 Task: Open a blank sheet, save the file as Democracy.doc Add Heading 'Democracy:'Democracy: Add the following points with numberingAdd the following points with numbering 1.	Free and fair elections_x000D_
2.	Citizen participation_x000D_
3.	Protection of individual rights and freedoms_x000D_
4.	Rule of law_x000D_
Select the entire thext and change line spacing to  2.5 Select the entire text and apply  Outside Borders ,change the font size of heading and points to 24
Action: Mouse moved to (30, 77)
Screenshot: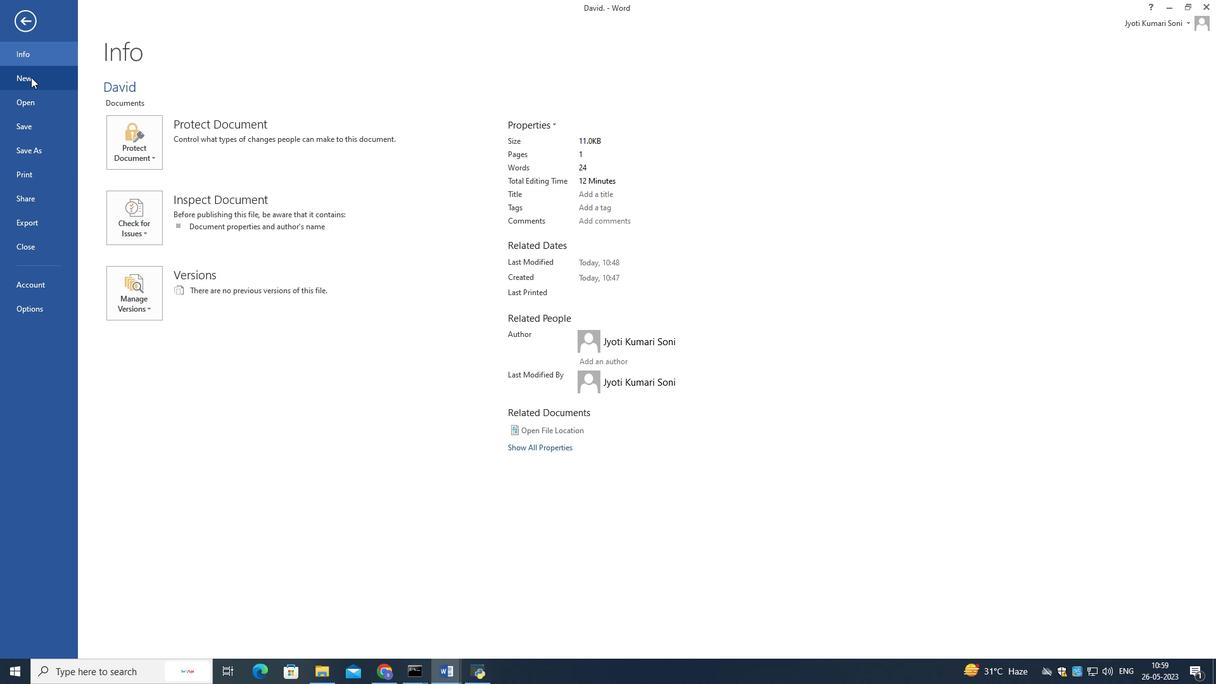 
Action: Mouse pressed left at (30, 77)
Screenshot: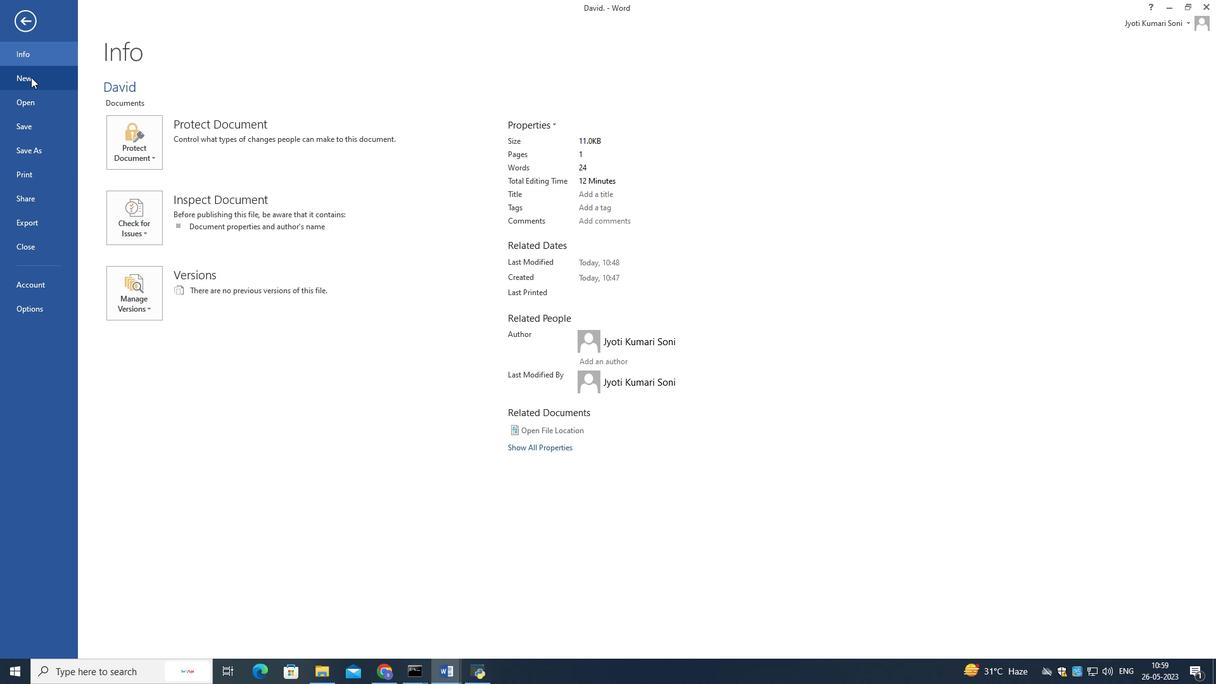 
Action: Mouse moved to (181, 192)
Screenshot: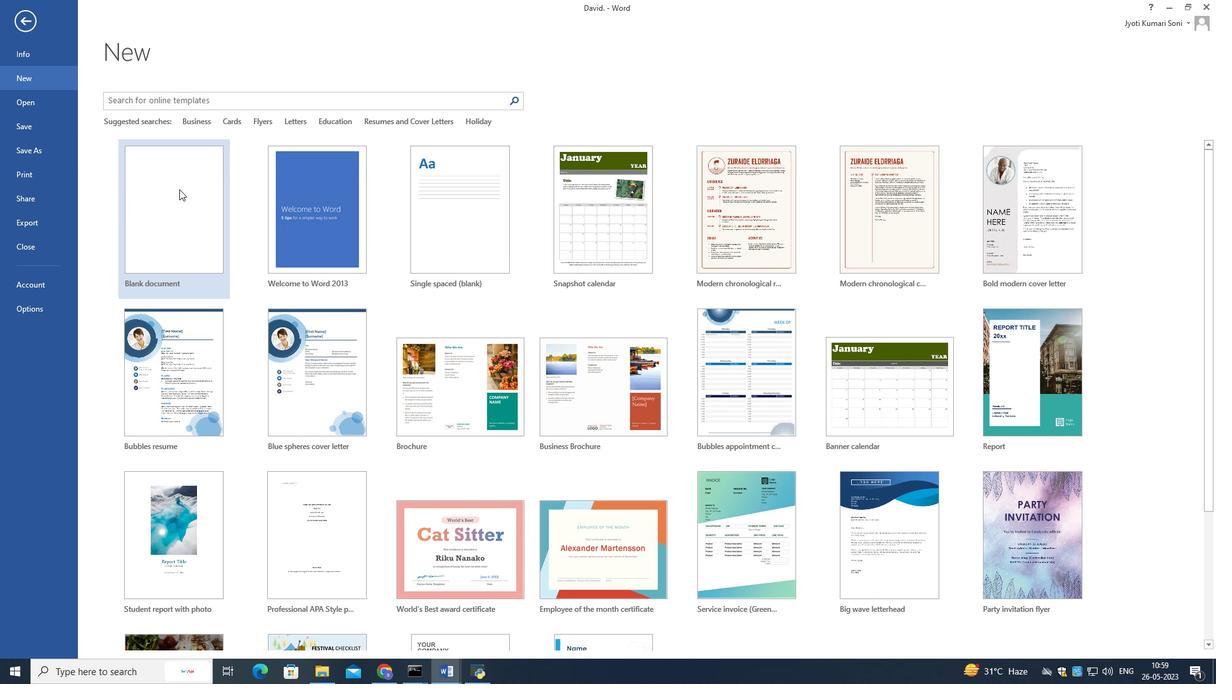 
Action: Mouse pressed left at (181, 192)
Screenshot: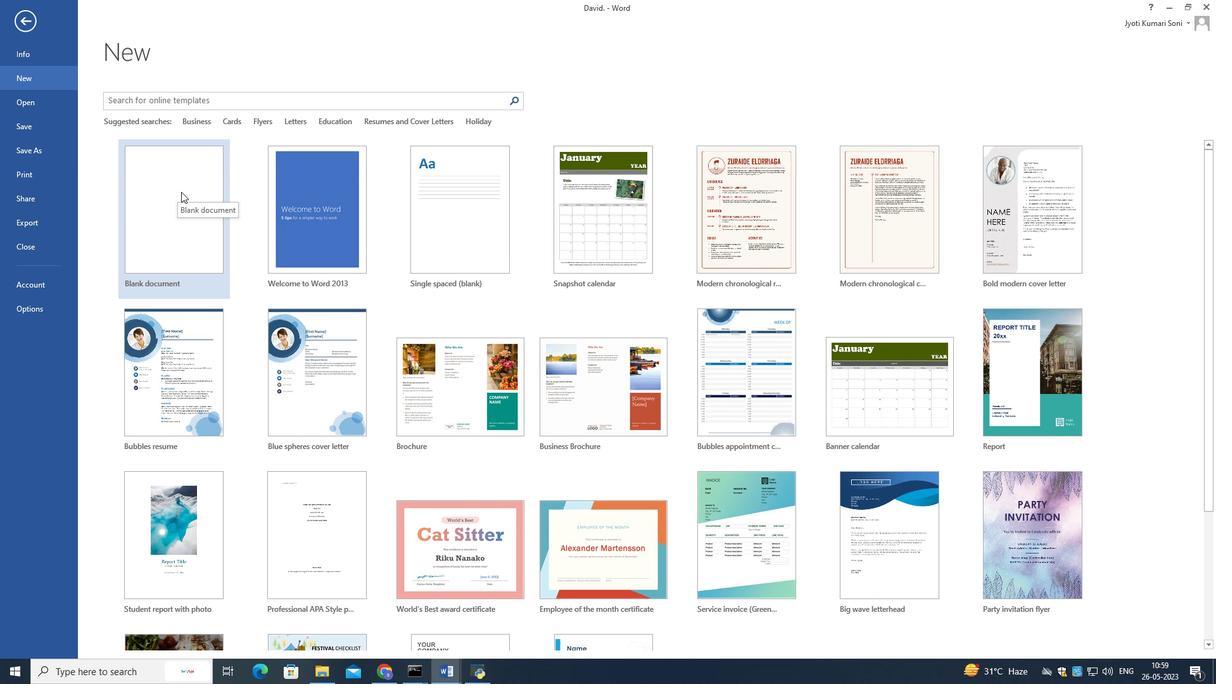 
Action: Mouse moved to (10, 19)
Screenshot: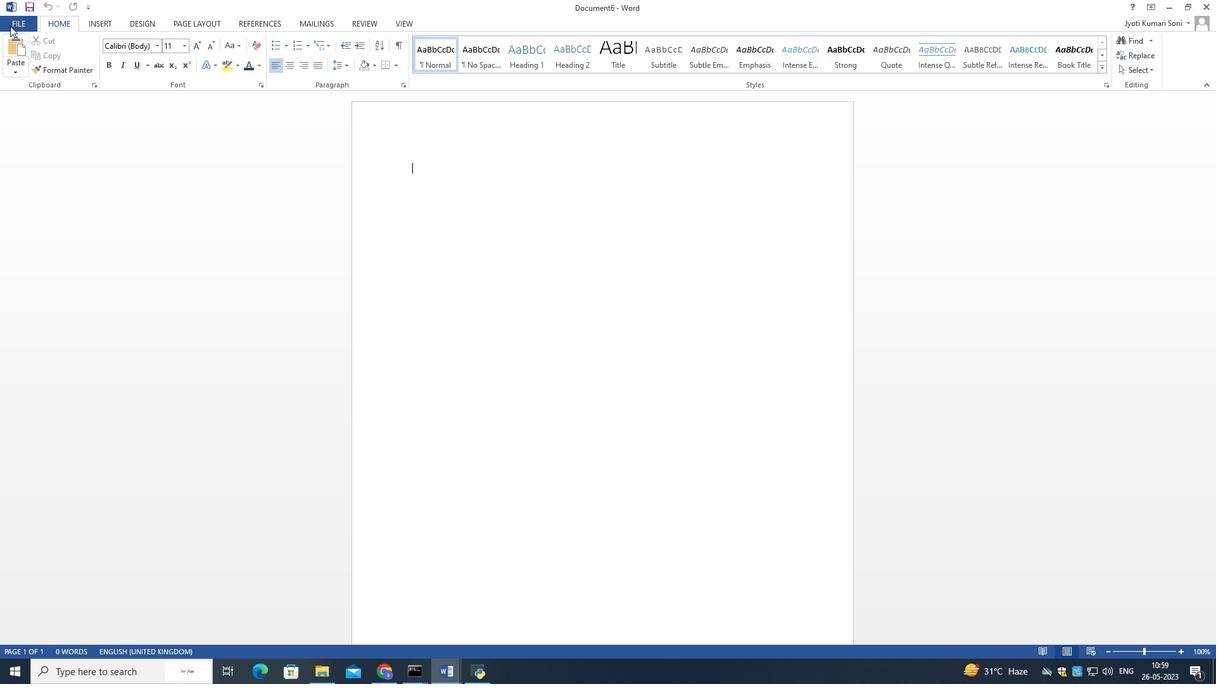
Action: Mouse pressed left at (10, 19)
Screenshot: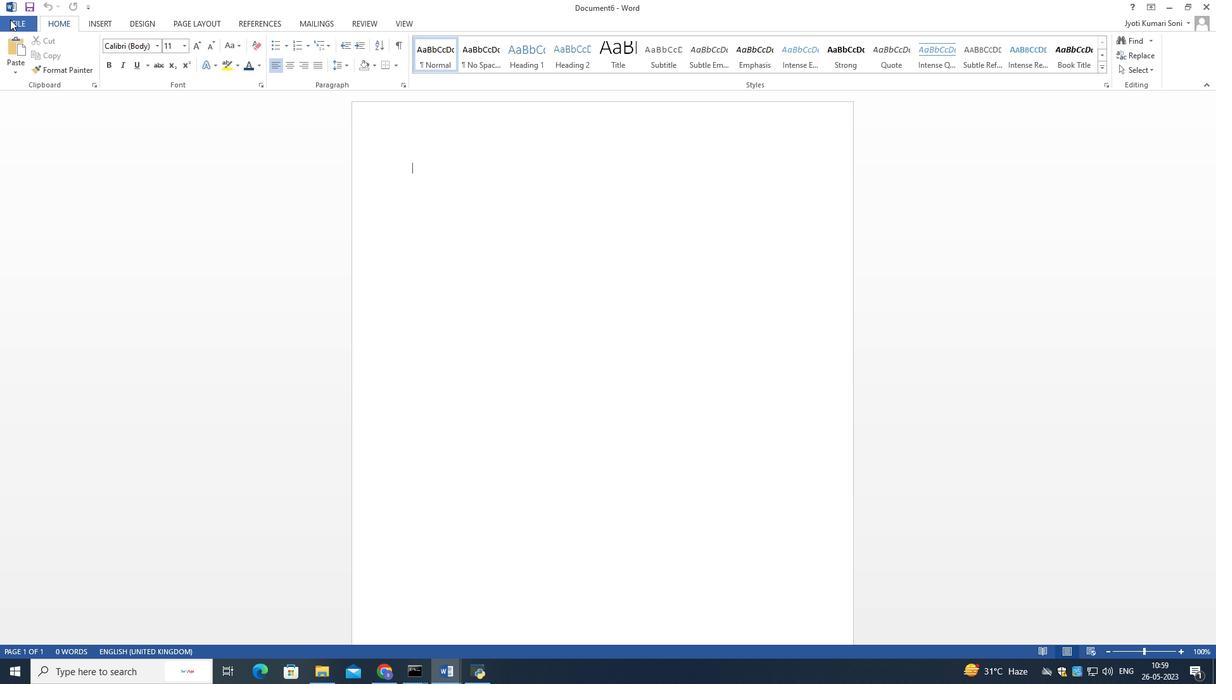 
Action: Mouse moved to (26, 151)
Screenshot: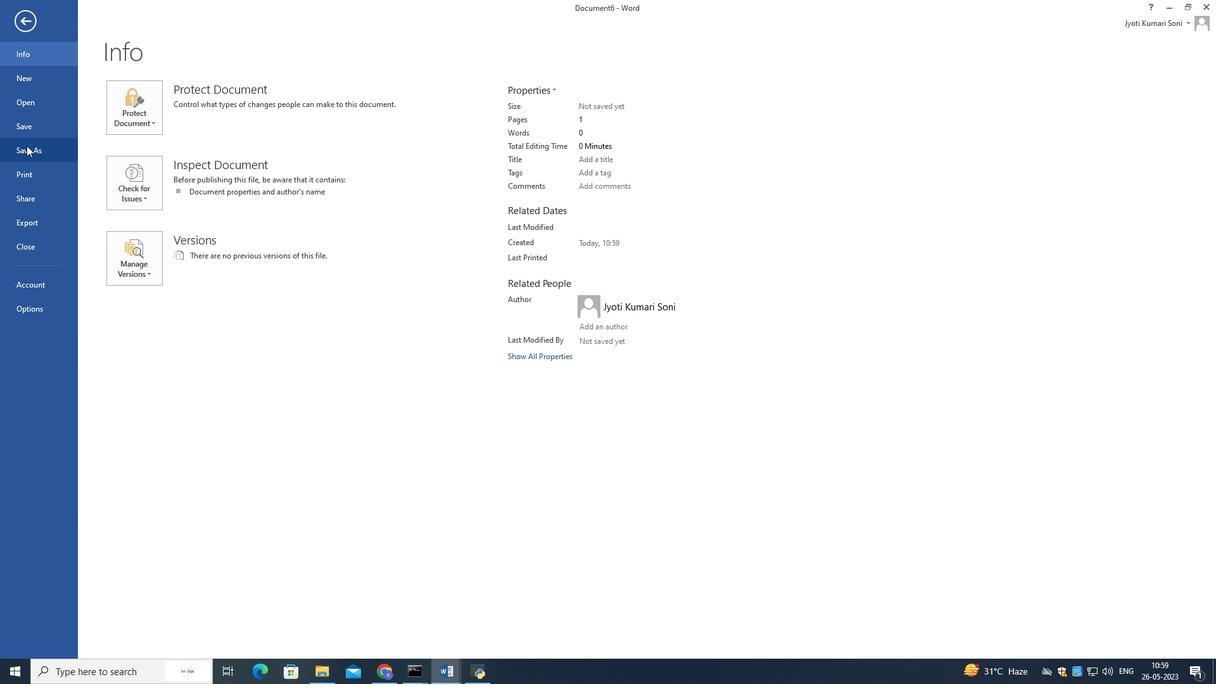
Action: Mouse pressed left at (26, 151)
Screenshot: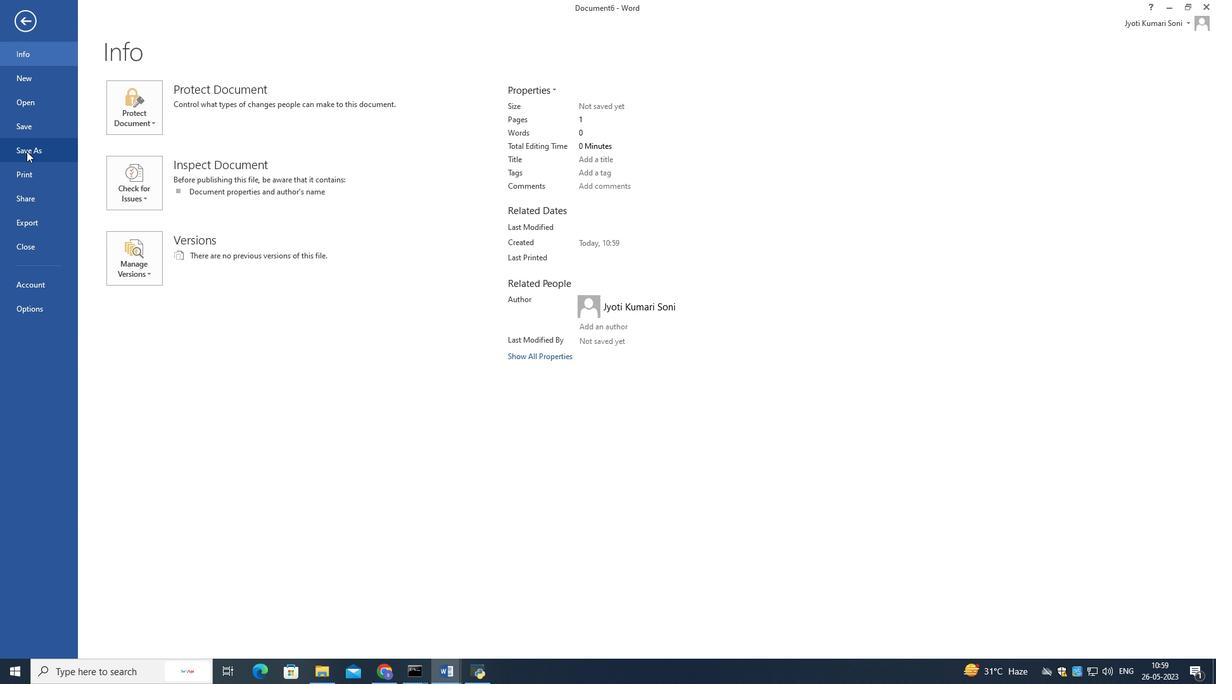 
Action: Mouse moved to (328, 133)
Screenshot: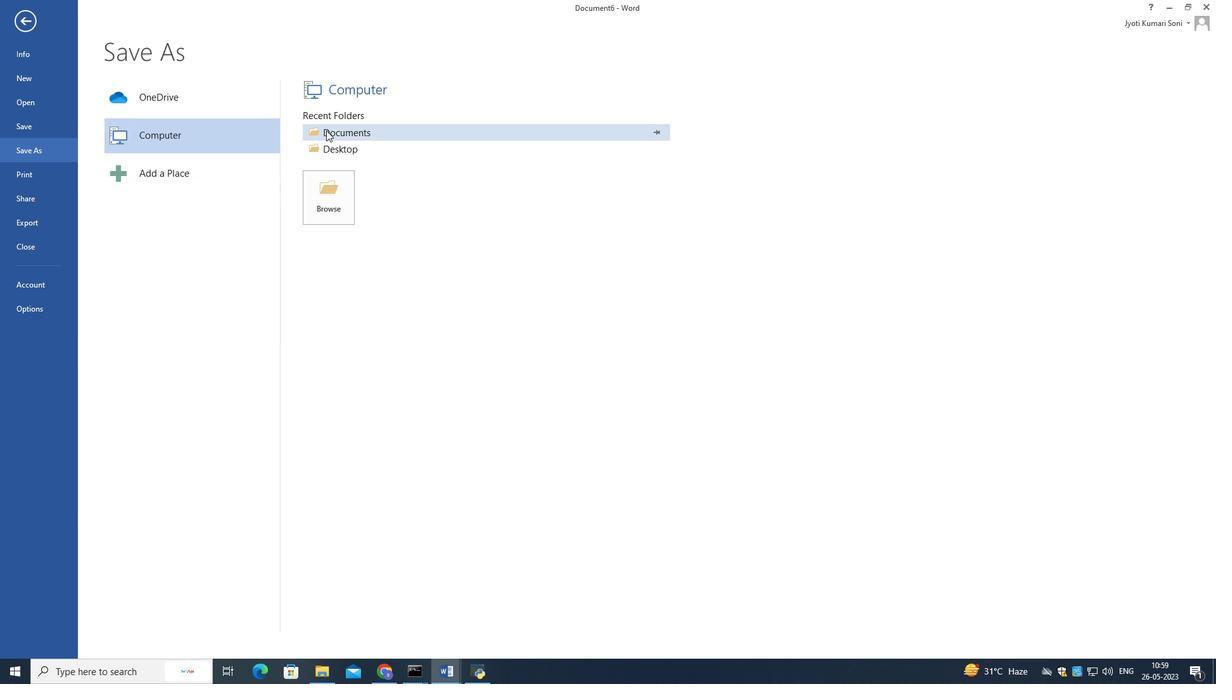 
Action: Mouse pressed left at (328, 133)
Screenshot: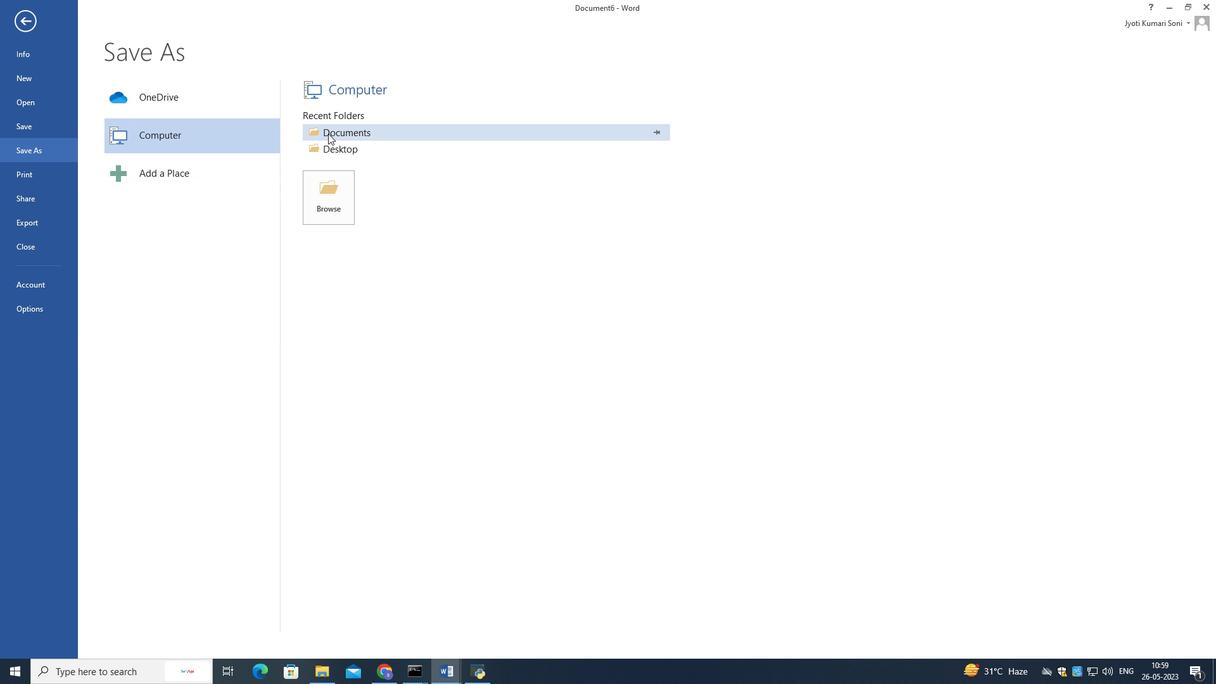 
Action: Mouse moved to (283, 250)
Screenshot: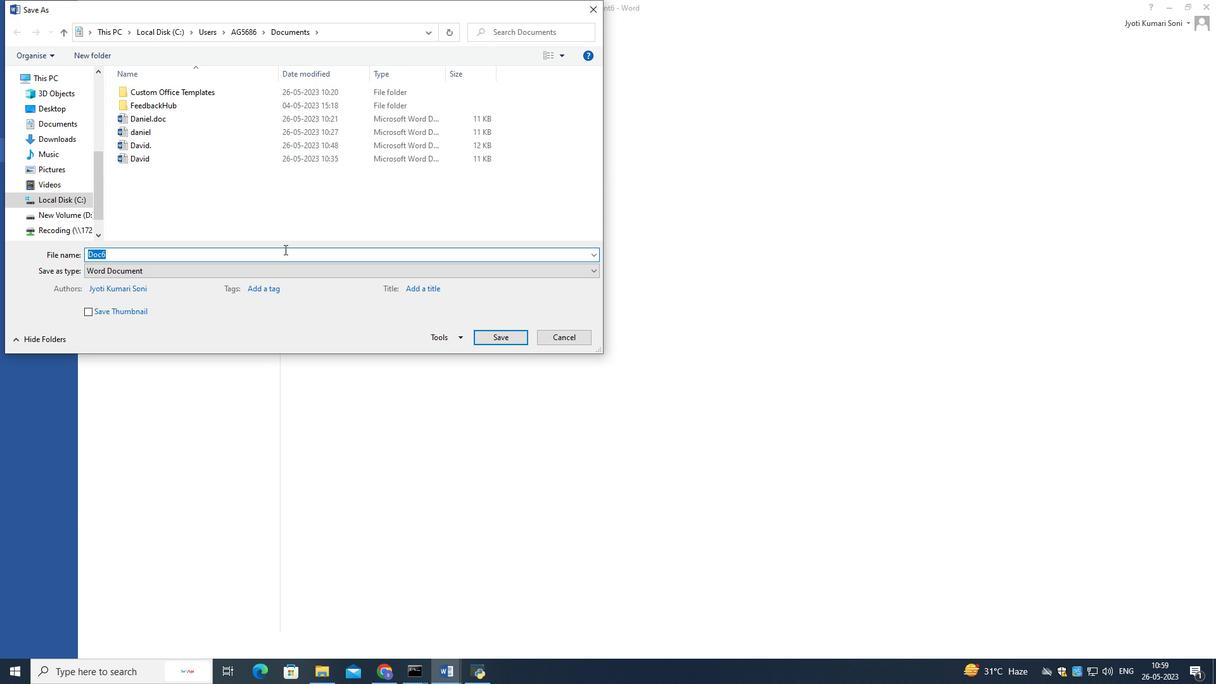 
Action: Key pressed <Key.shift>Den<Key.backspace>mocracy.doc<Key.enter>
Screenshot: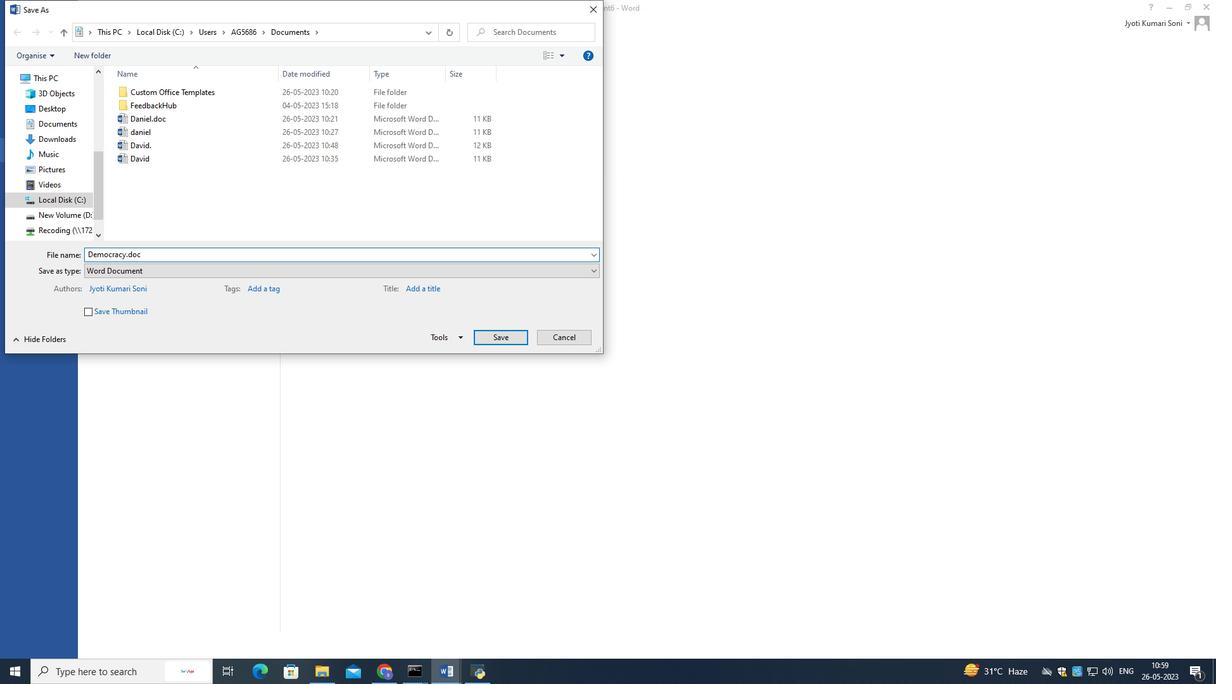 
Action: Mouse moved to (426, 165)
Screenshot: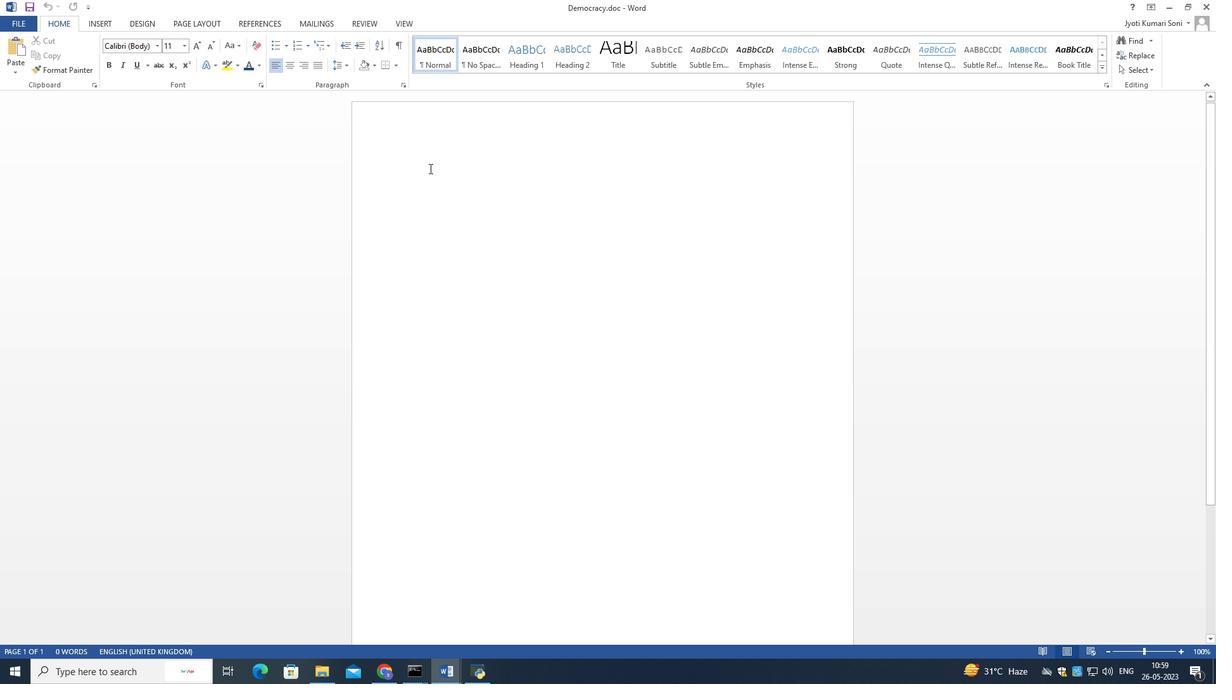 
Action: Mouse pressed left at (426, 165)
Screenshot: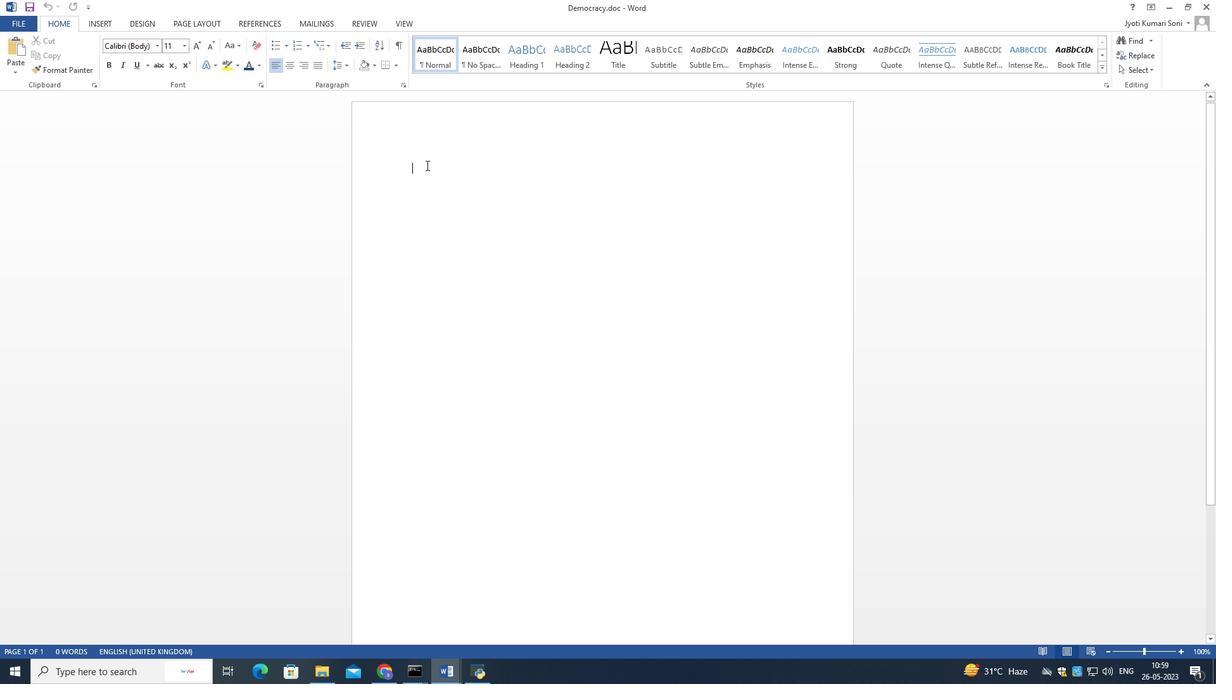 
Action: Mouse moved to (448, 142)
Screenshot: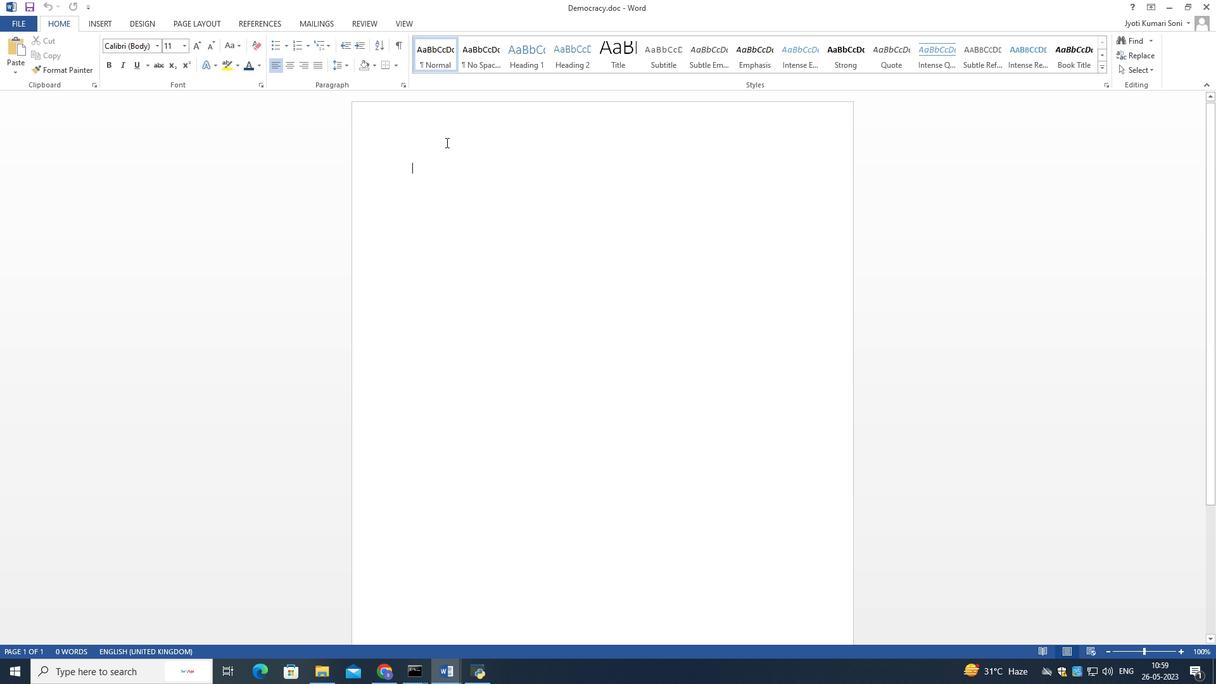 
Action: Mouse pressed left at (448, 142)
Screenshot: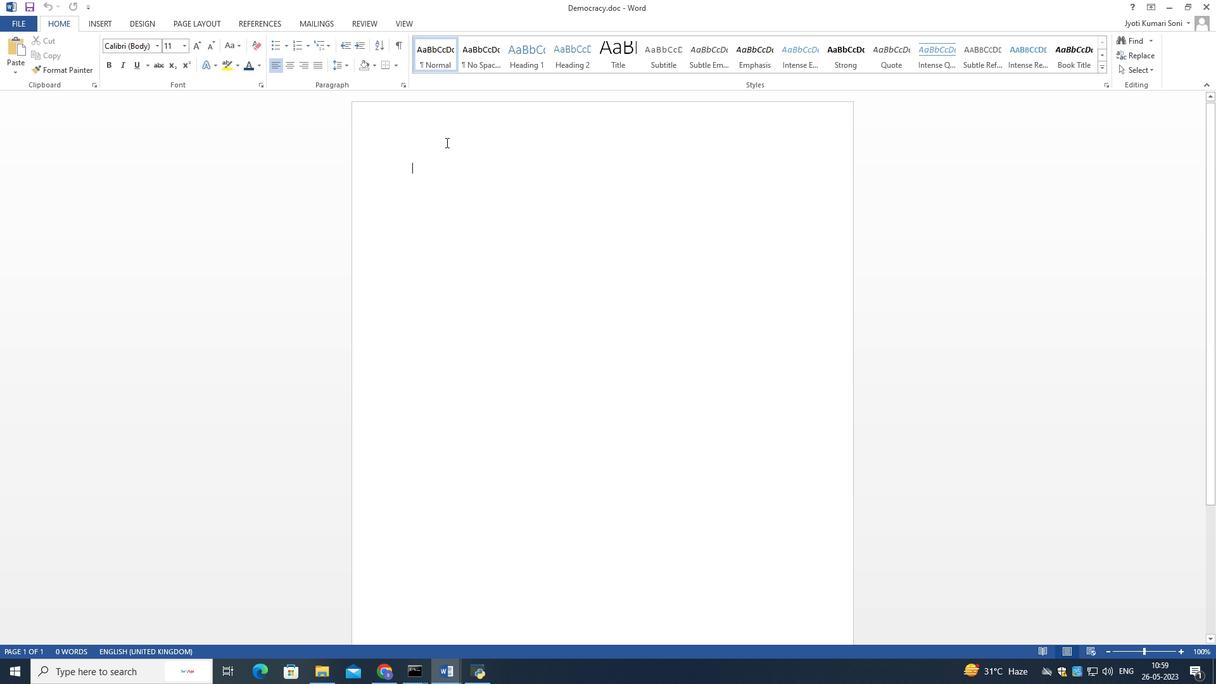 
Action: Mouse moved to (451, 152)
Screenshot: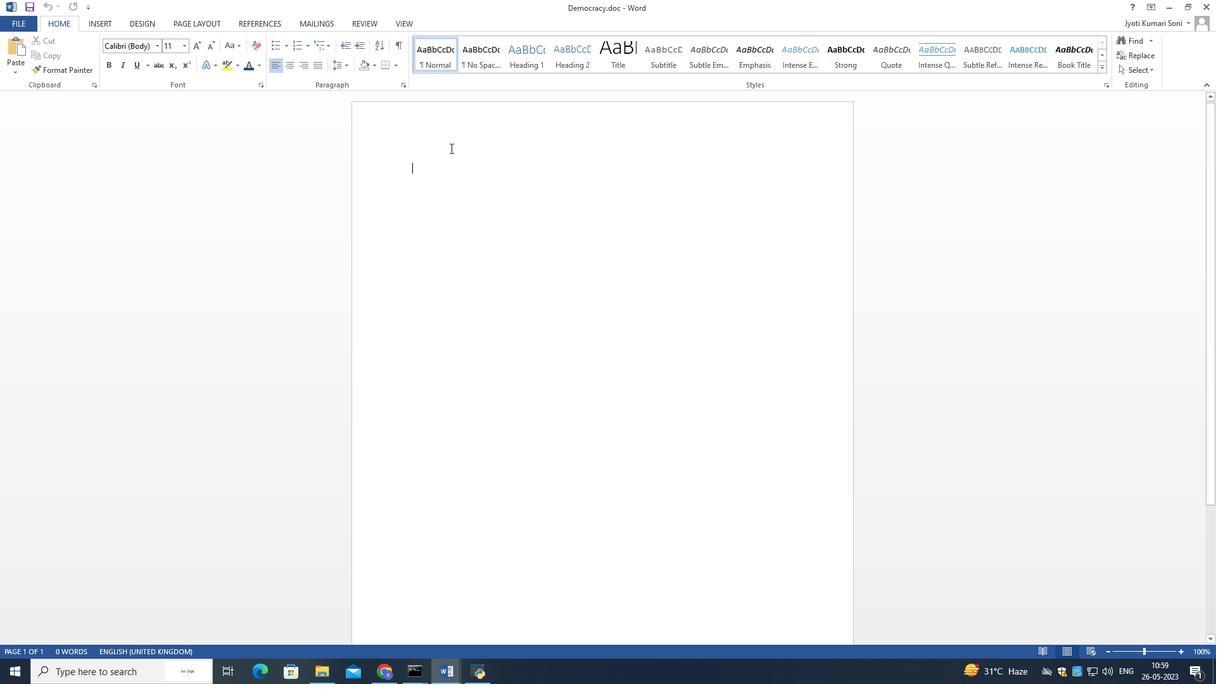 
Action: Key pressed <Key.shift>Democracy<Key.shift_r>:<Key.space><Key.left><Key.left><Key.left><Key.left><Key.left><Key.left><Key.left><Key.left><Key.left><Key.left><Key.left><Key.left><Key.left><Key.left><Key.left>'<Key.right><Key.right><Key.right><Key.right><Key.right><Key.right><Key.right><Key.right><Key.right><Key.right><Key.right><Key.right><Key.space><Key.shift>Democracy<Key.shift_r><Key.shift_r>:'
Screenshot: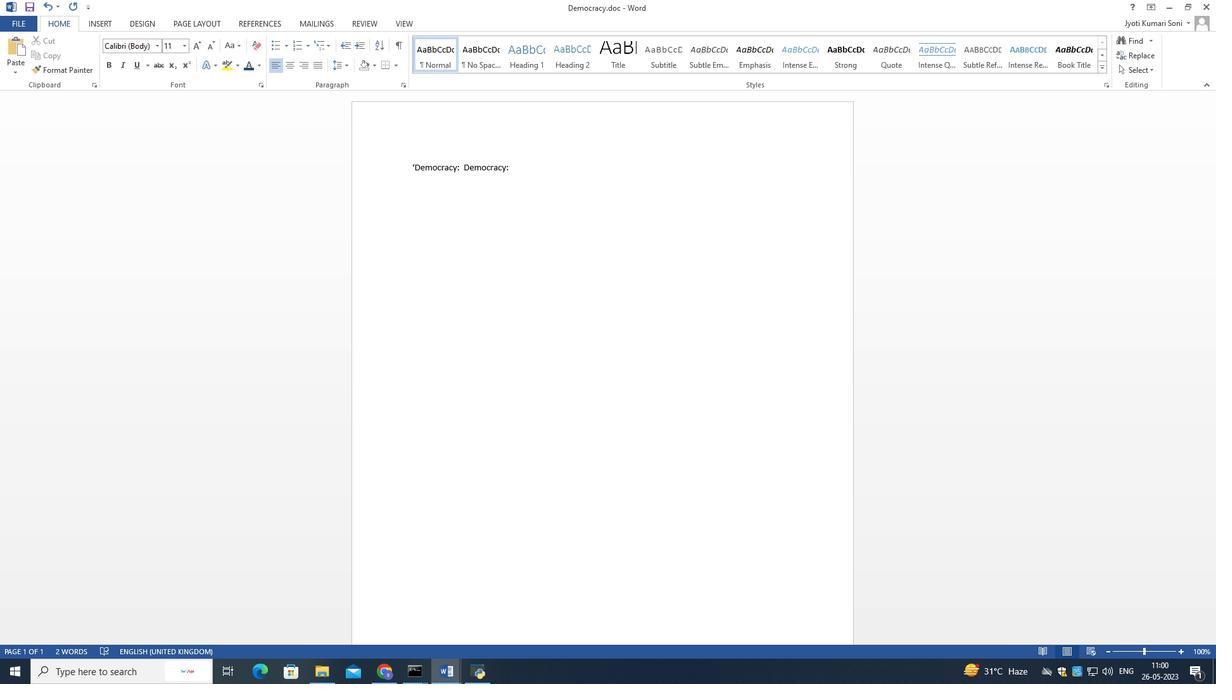 
Action: Mouse moved to (522, 170)
Screenshot: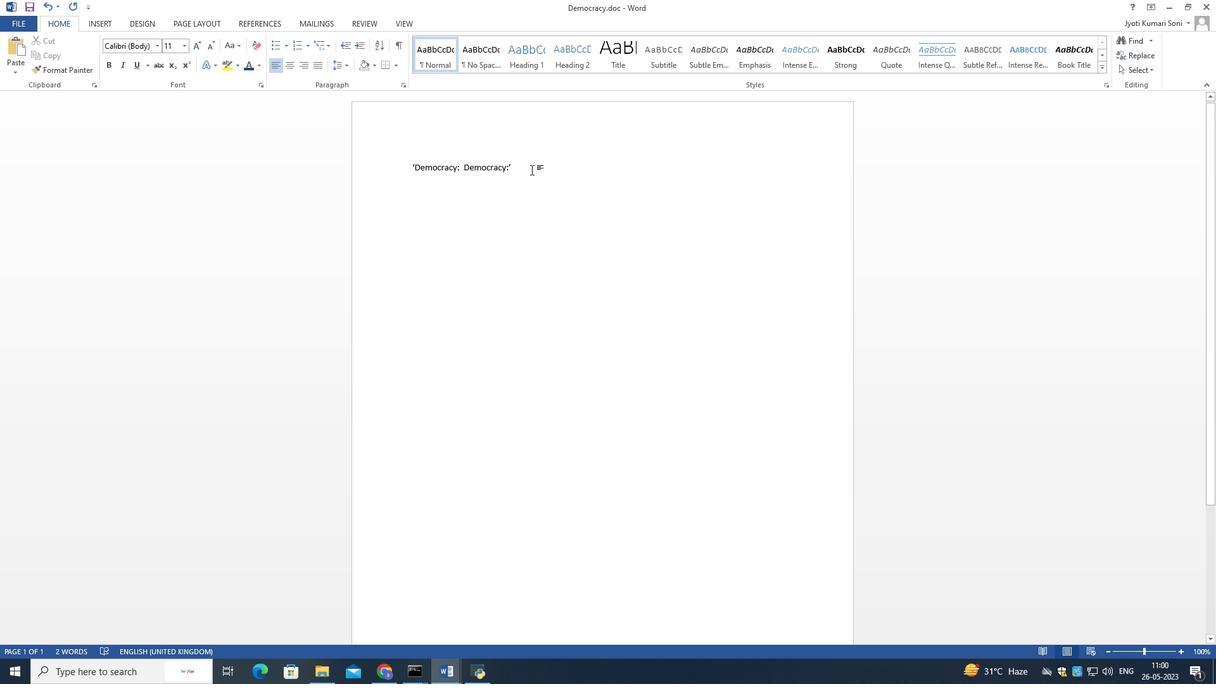 
Action: Mouse pressed left at (522, 170)
Screenshot: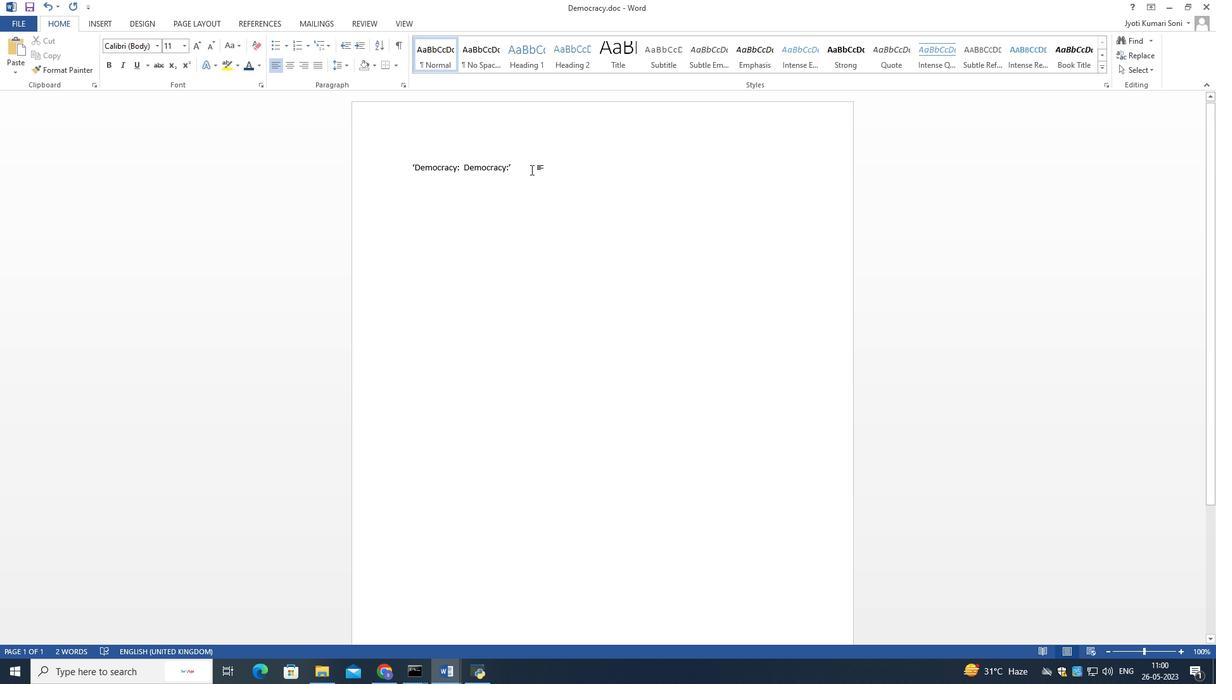 
Action: Mouse moved to (288, 67)
Screenshot: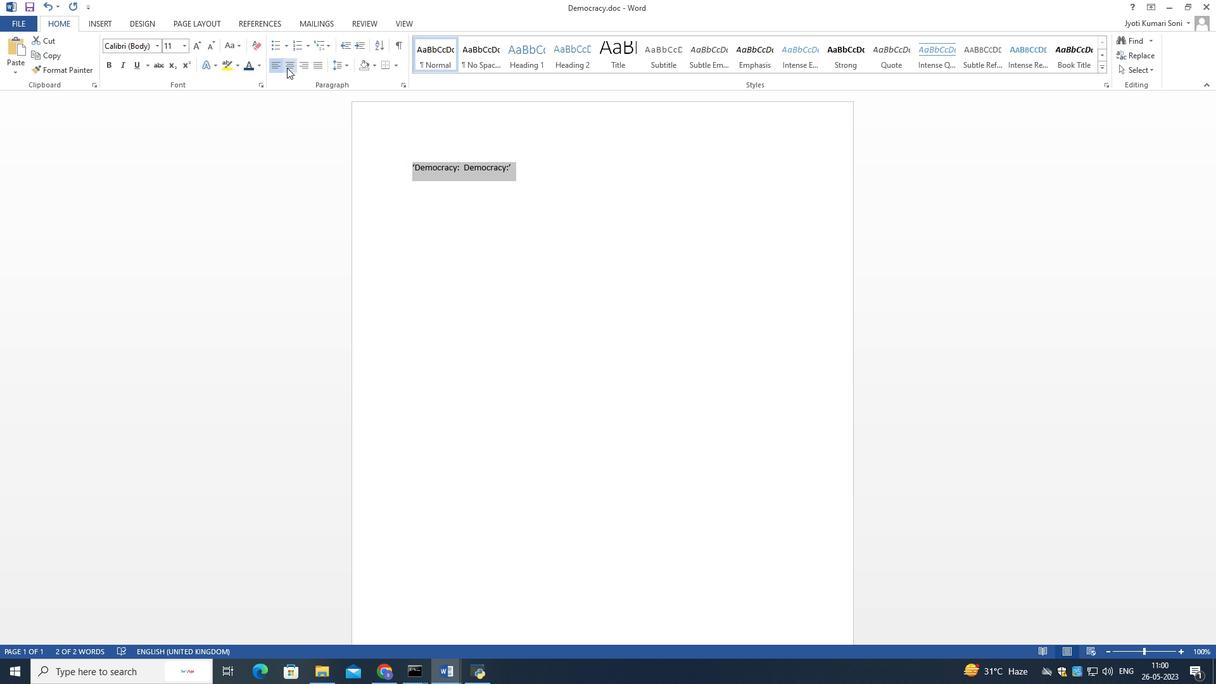 
Action: Mouse pressed left at (288, 67)
Screenshot: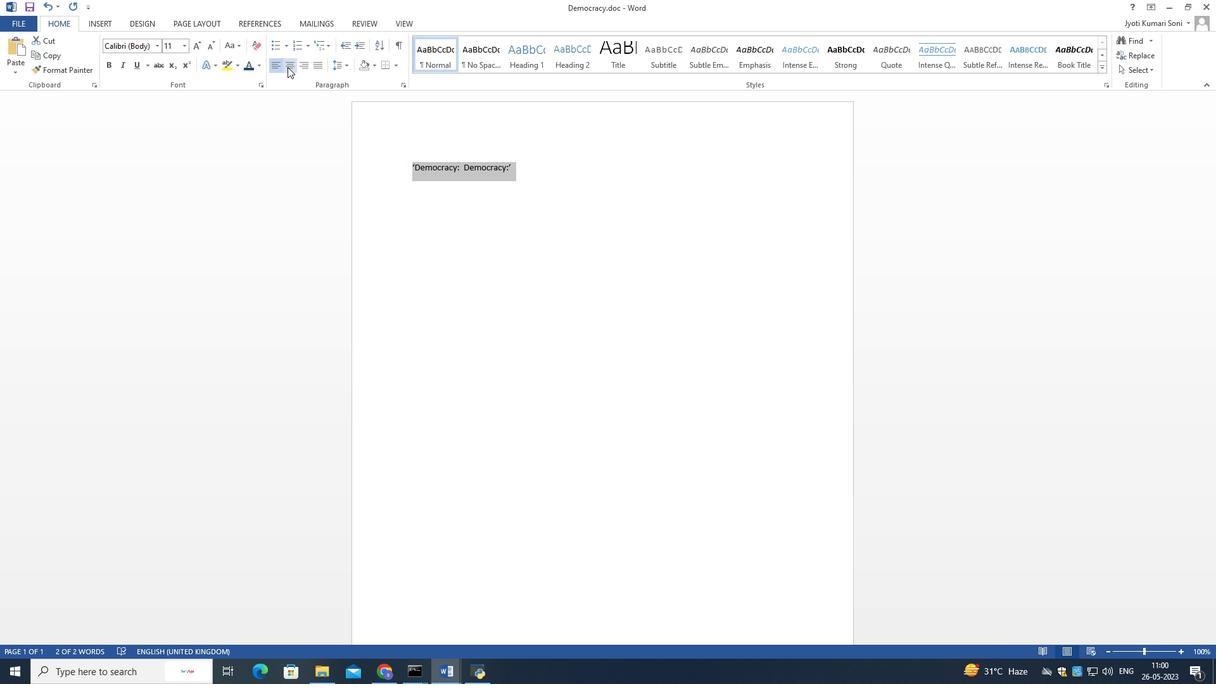 
Action: Mouse moved to (417, 182)
Screenshot: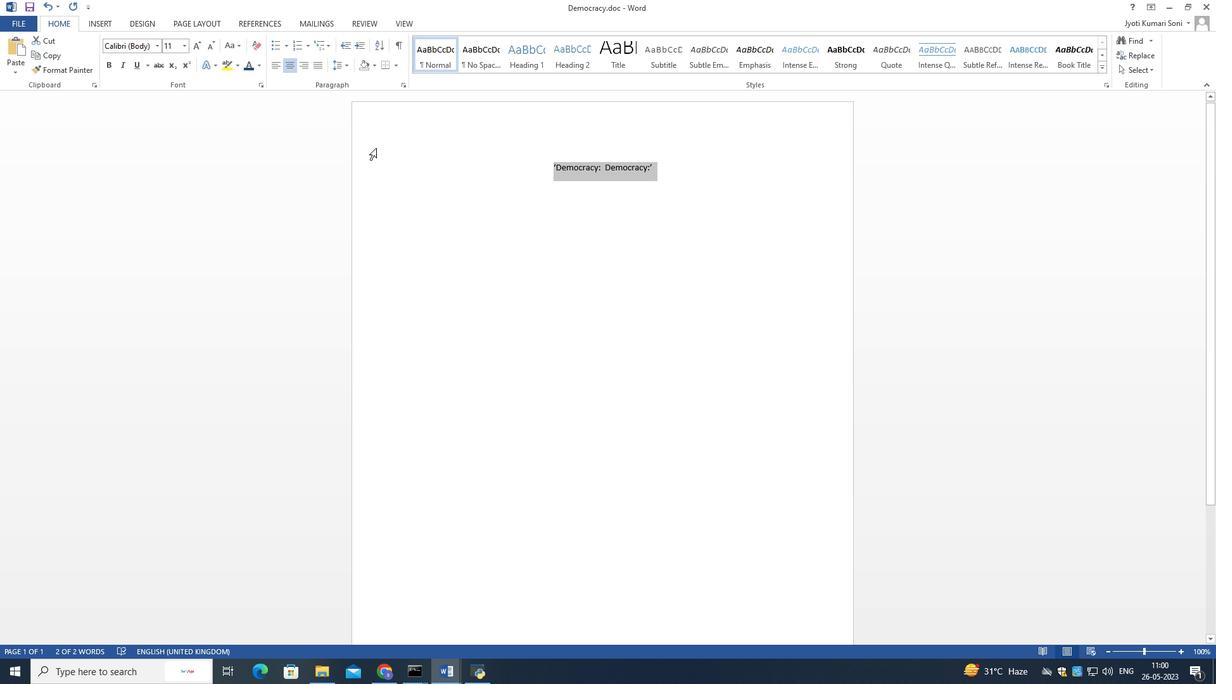 
Action: Mouse pressed left at (417, 182)
Screenshot: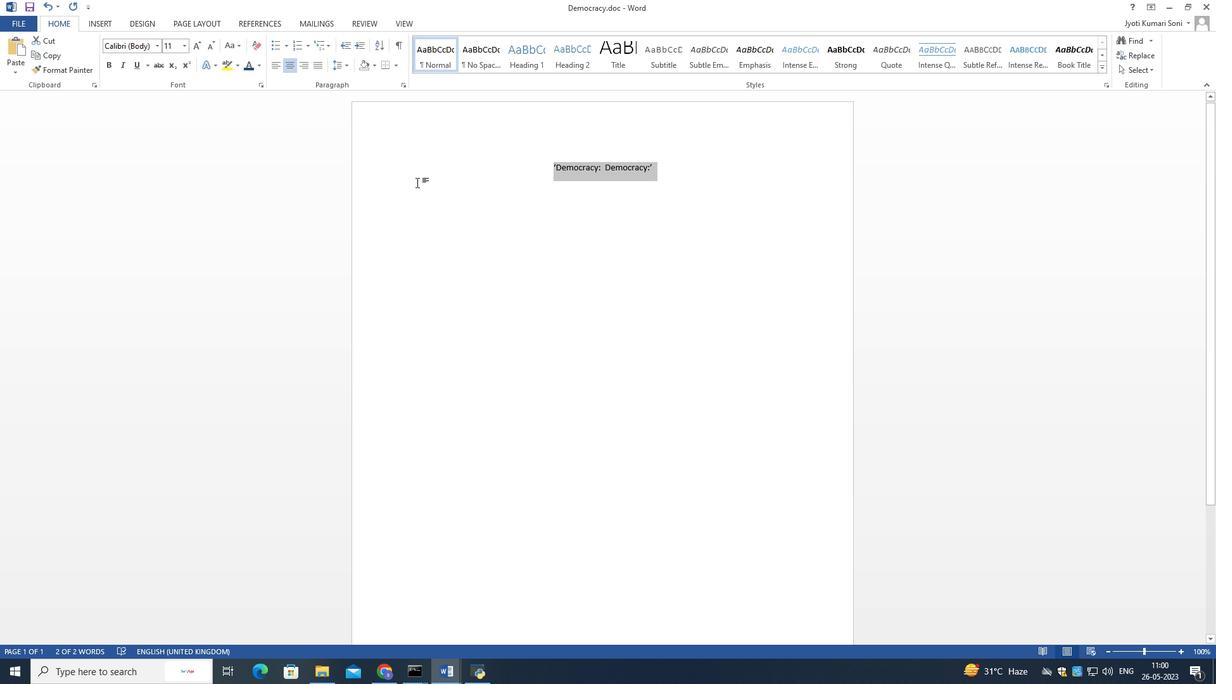 
Action: Mouse moved to (670, 169)
Screenshot: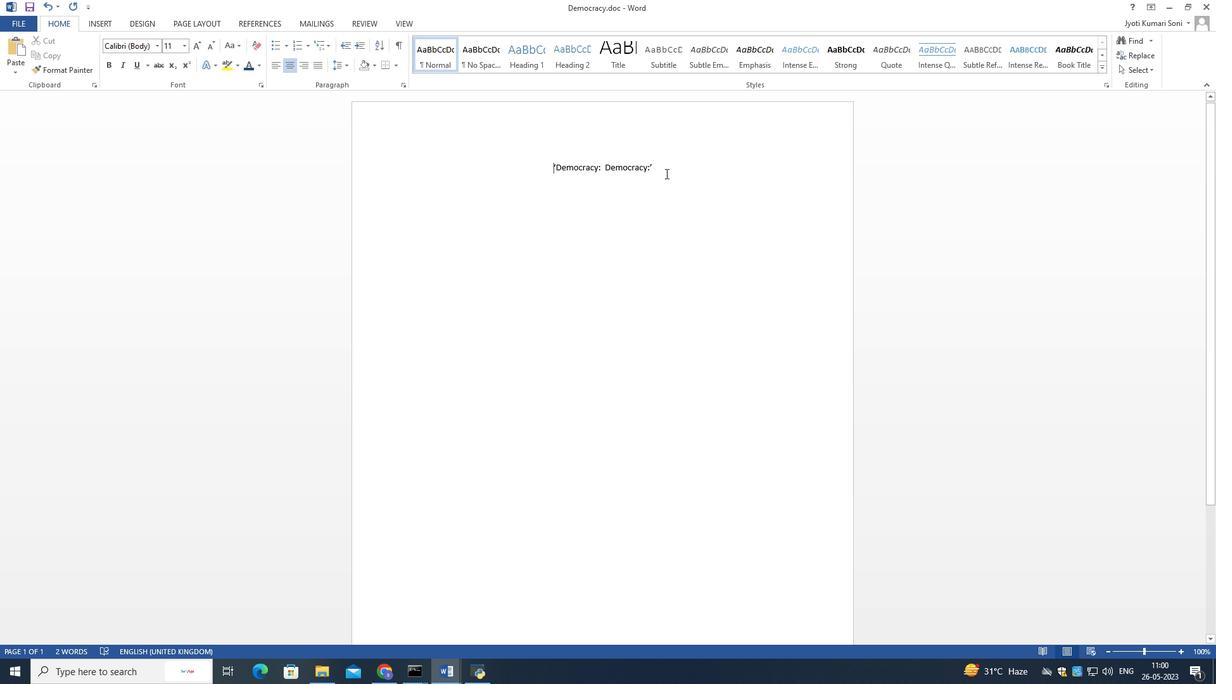 
Action: Mouse pressed left at (670, 169)
Screenshot: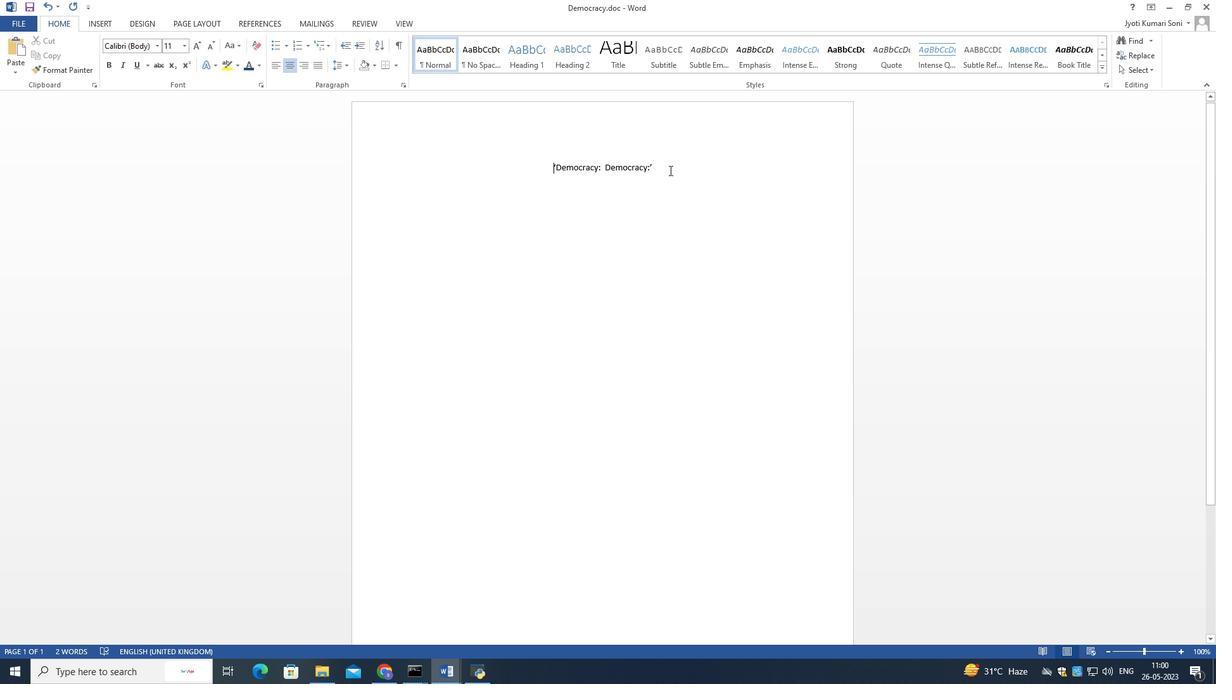 
Action: Mouse moved to (192, 47)
Screenshot: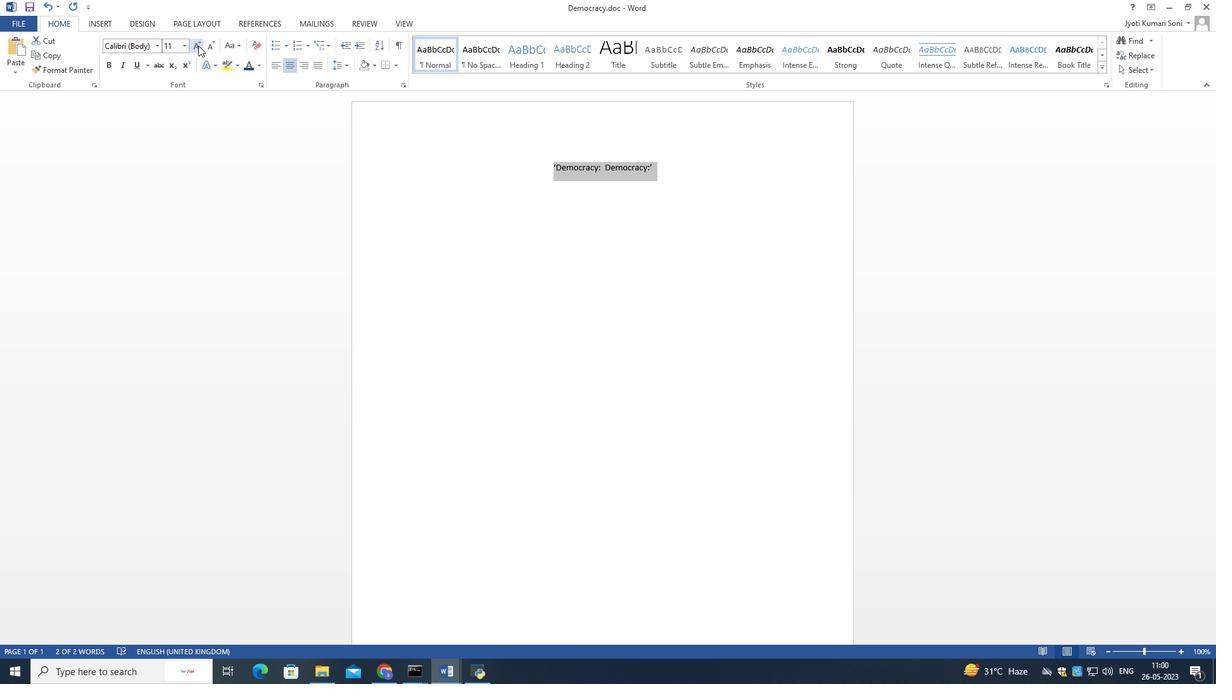 
Action: Mouse pressed left at (192, 47)
Screenshot: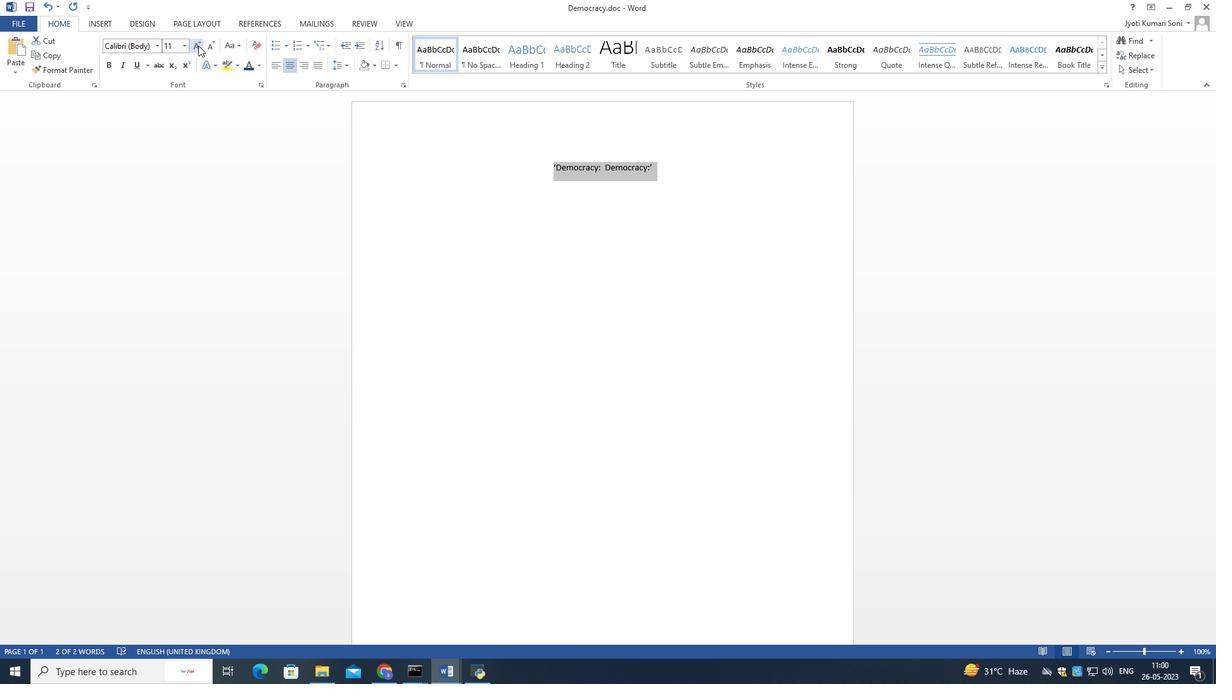 
Action: Mouse pressed left at (192, 47)
Screenshot: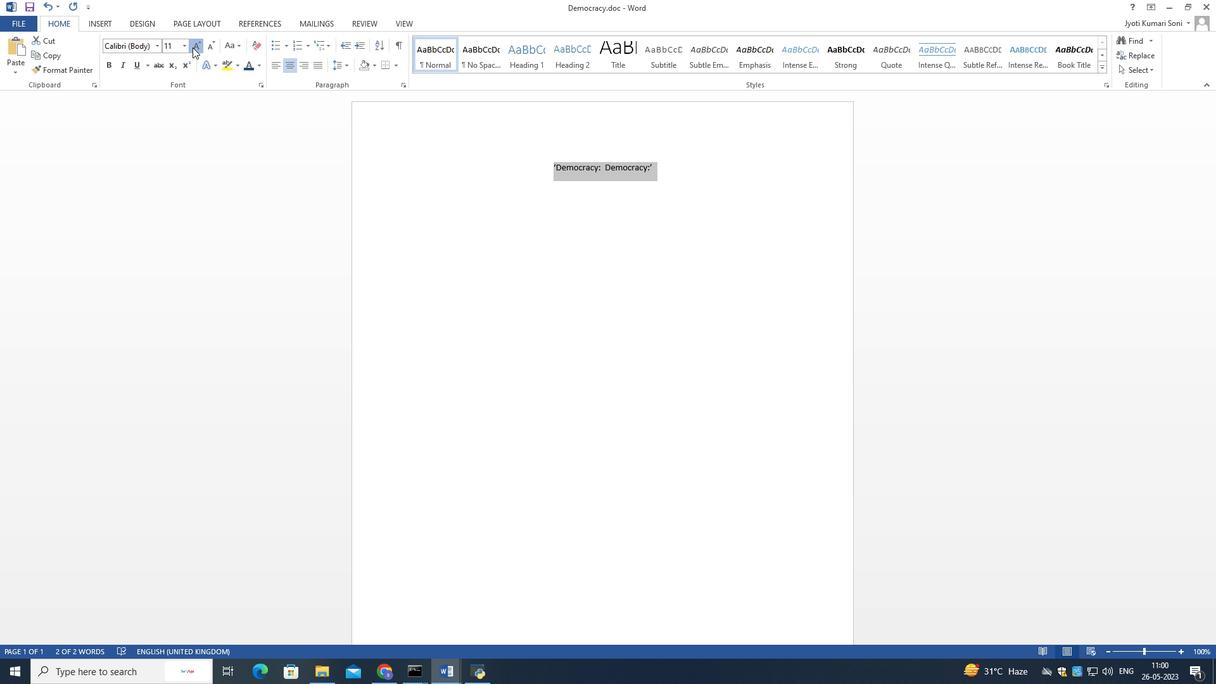 
Action: Mouse pressed left at (192, 47)
Screenshot: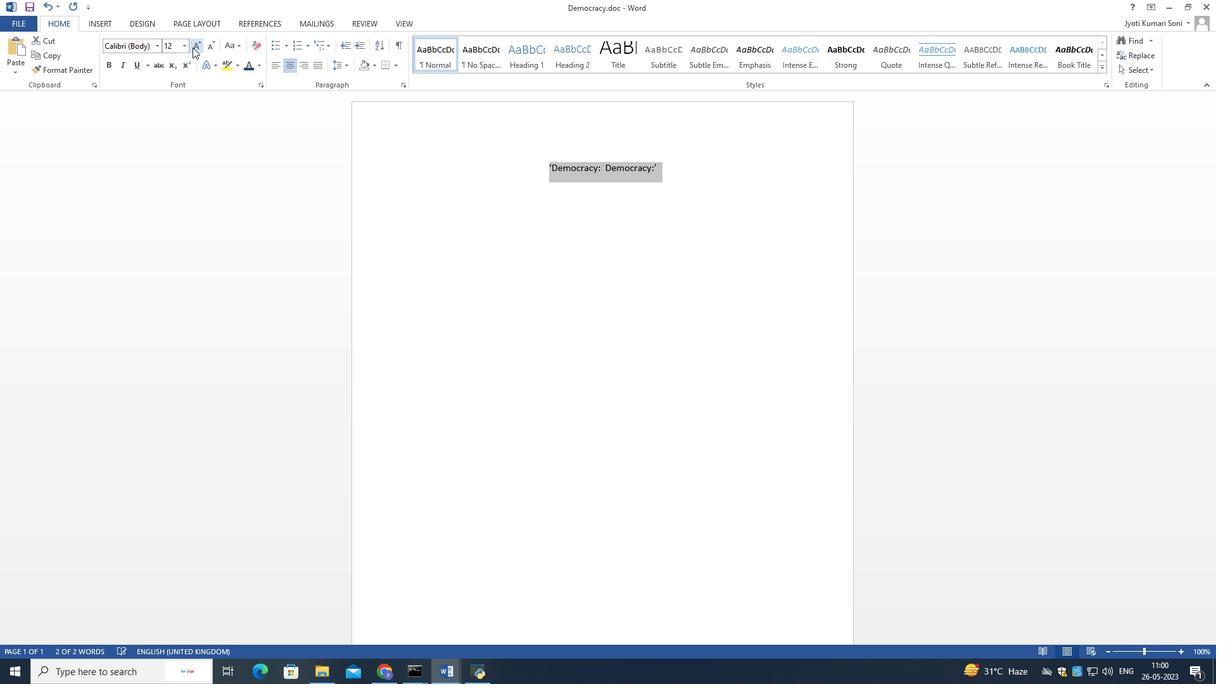 
Action: Mouse pressed left at (192, 47)
Screenshot: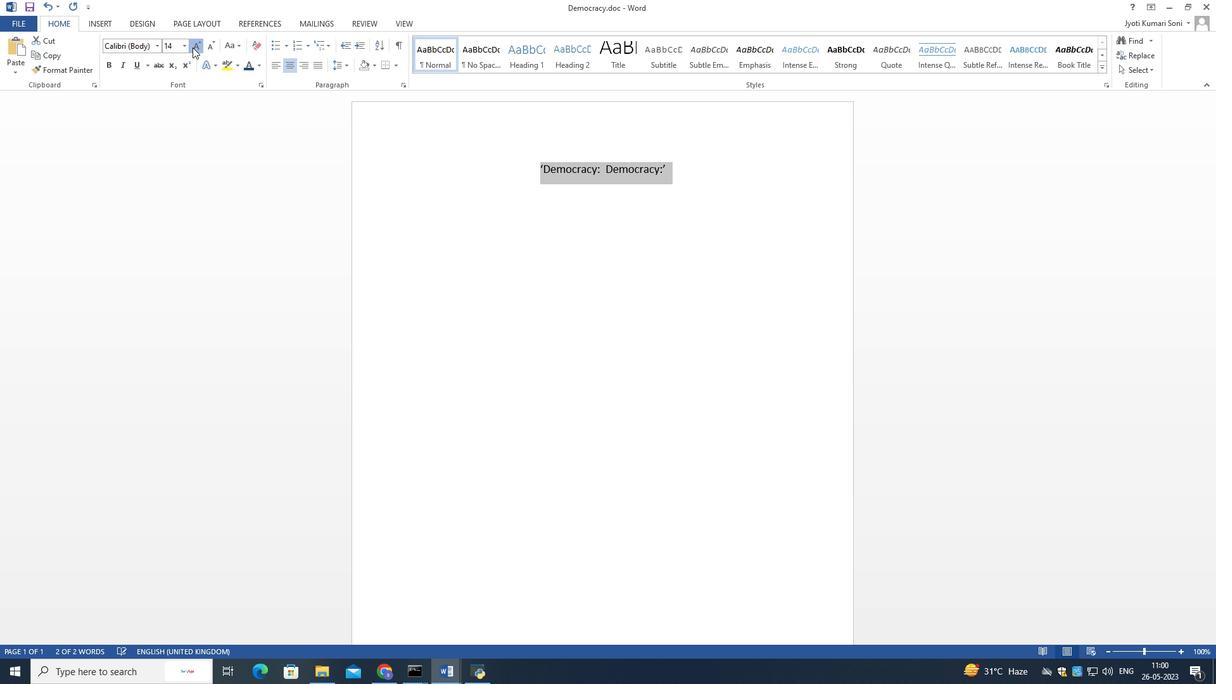 
Action: Mouse moved to (582, 236)
Screenshot: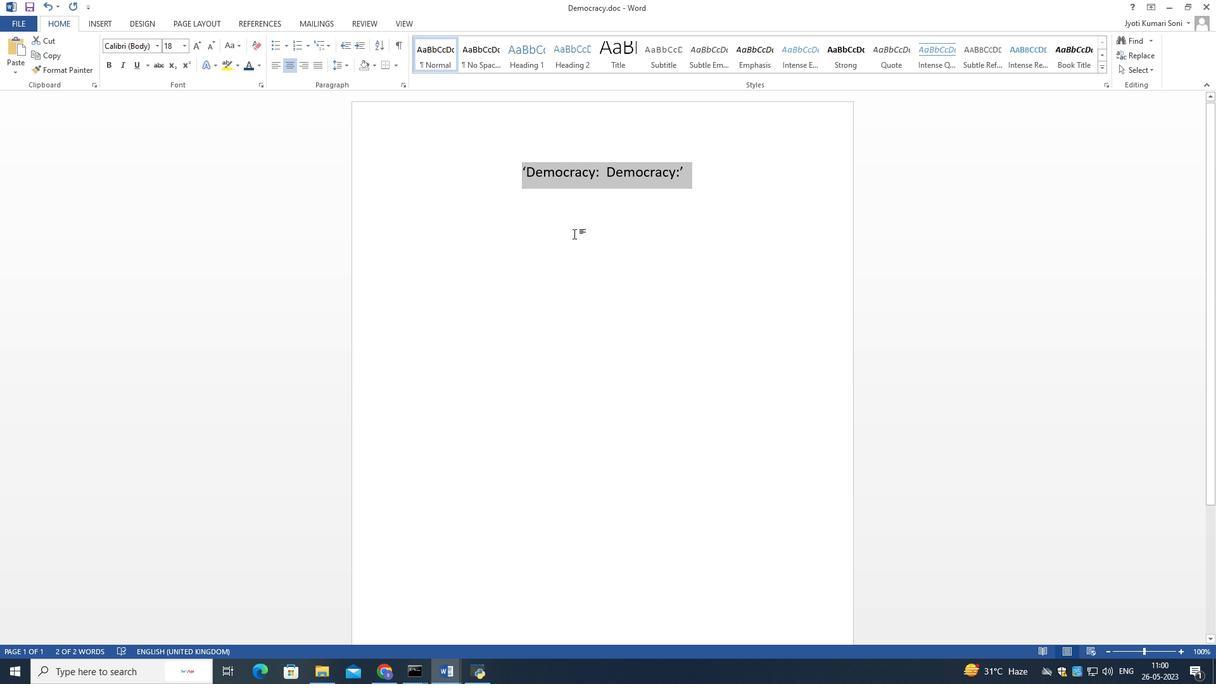 
Action: Mouse pressed left at (582, 236)
Screenshot: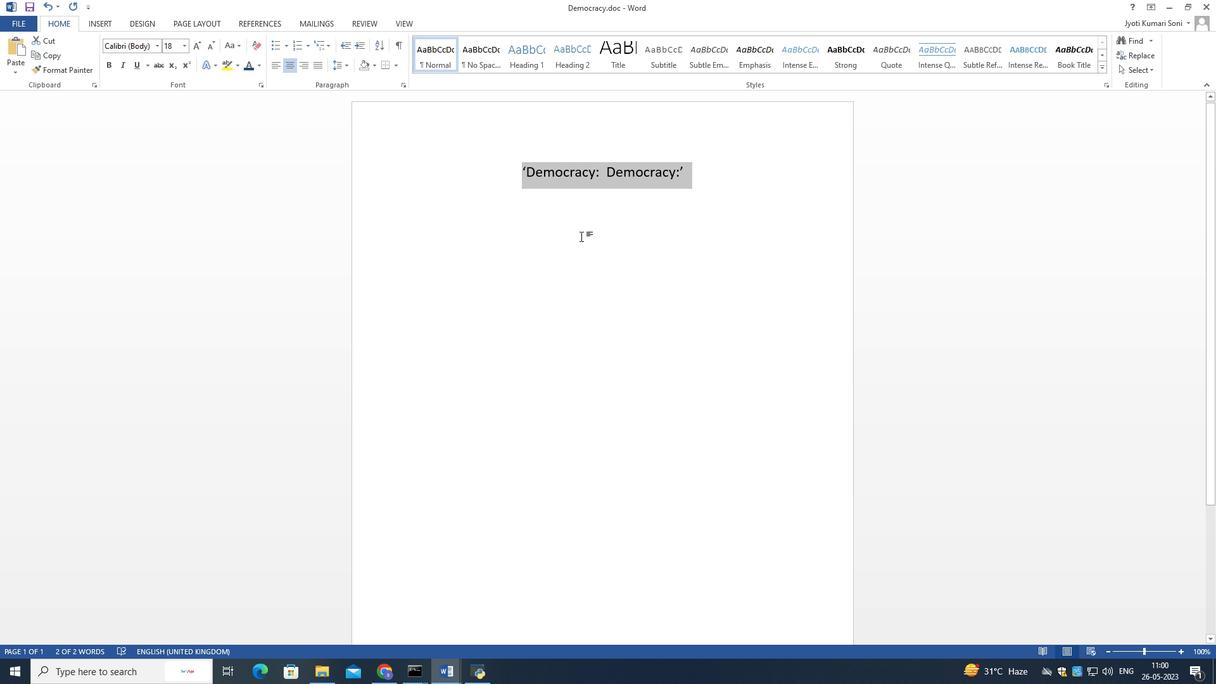 
Action: Mouse moved to (717, 166)
Screenshot: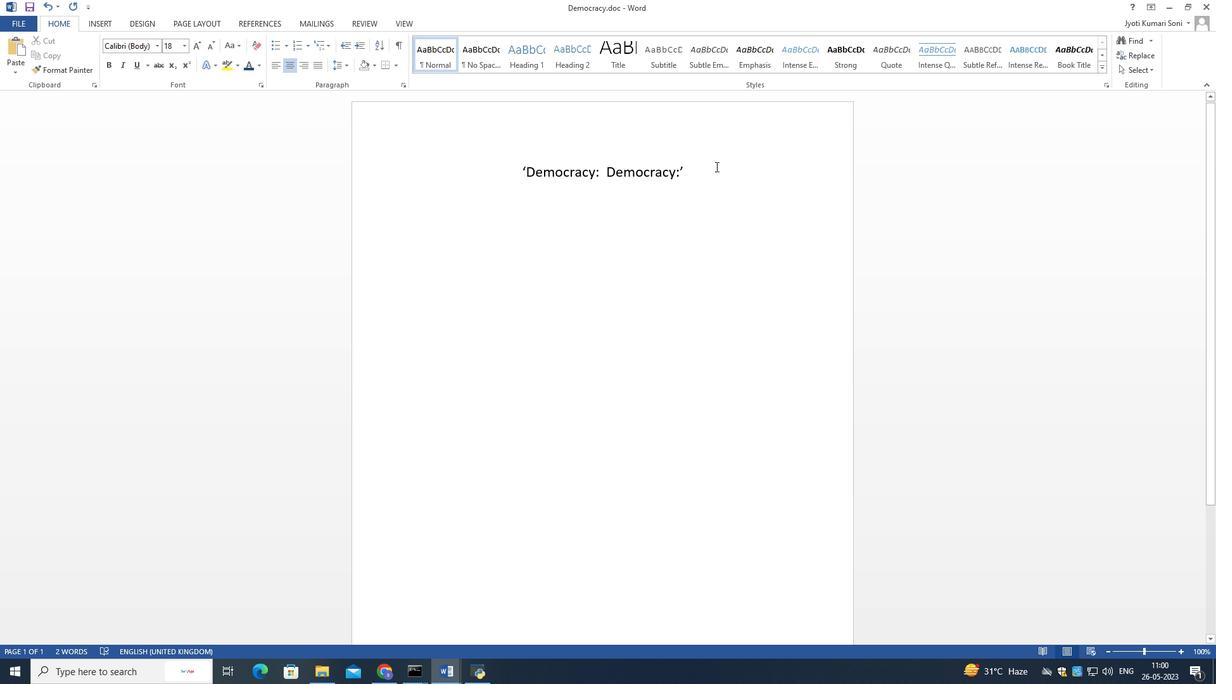 
Action: Mouse pressed left at (717, 166)
Screenshot: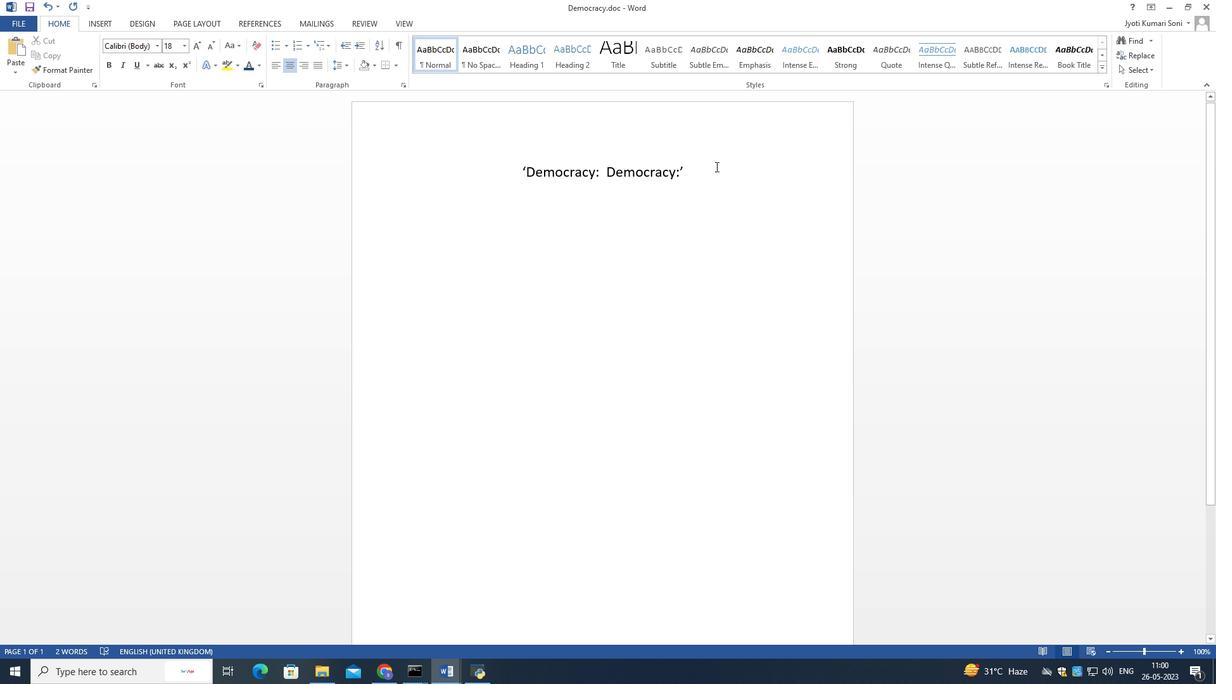 
Action: Mouse moved to (715, 166)
Screenshot: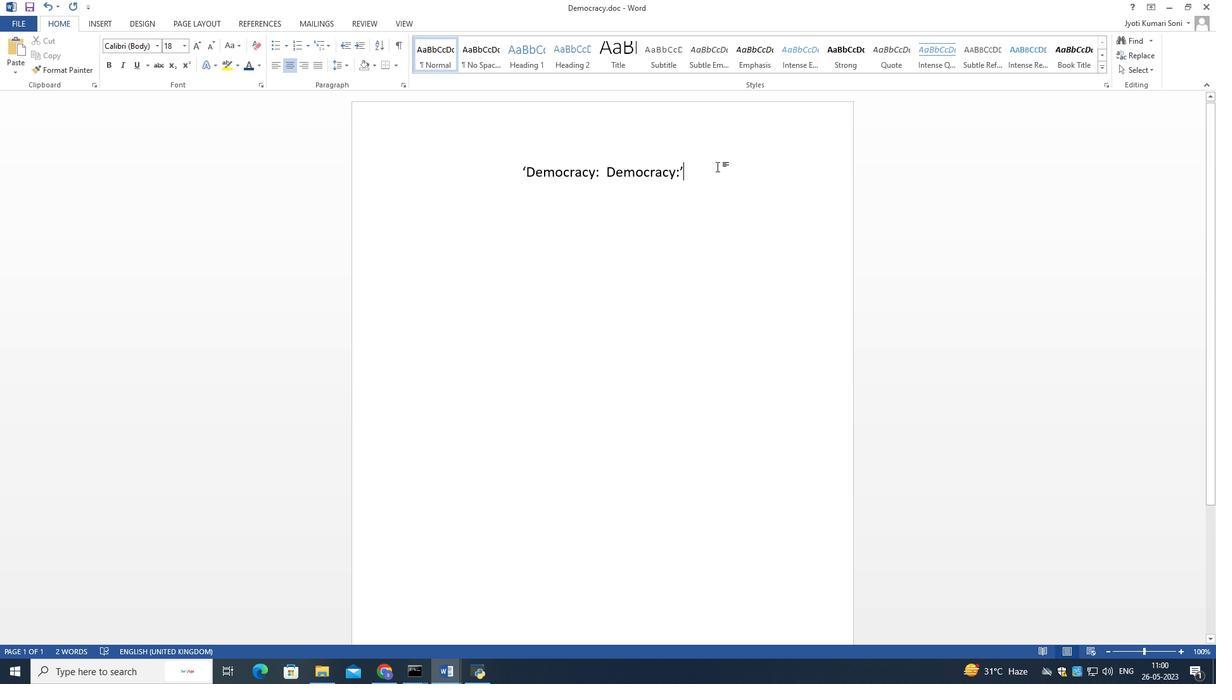 
Action: Mouse pressed left at (715, 166)
Screenshot: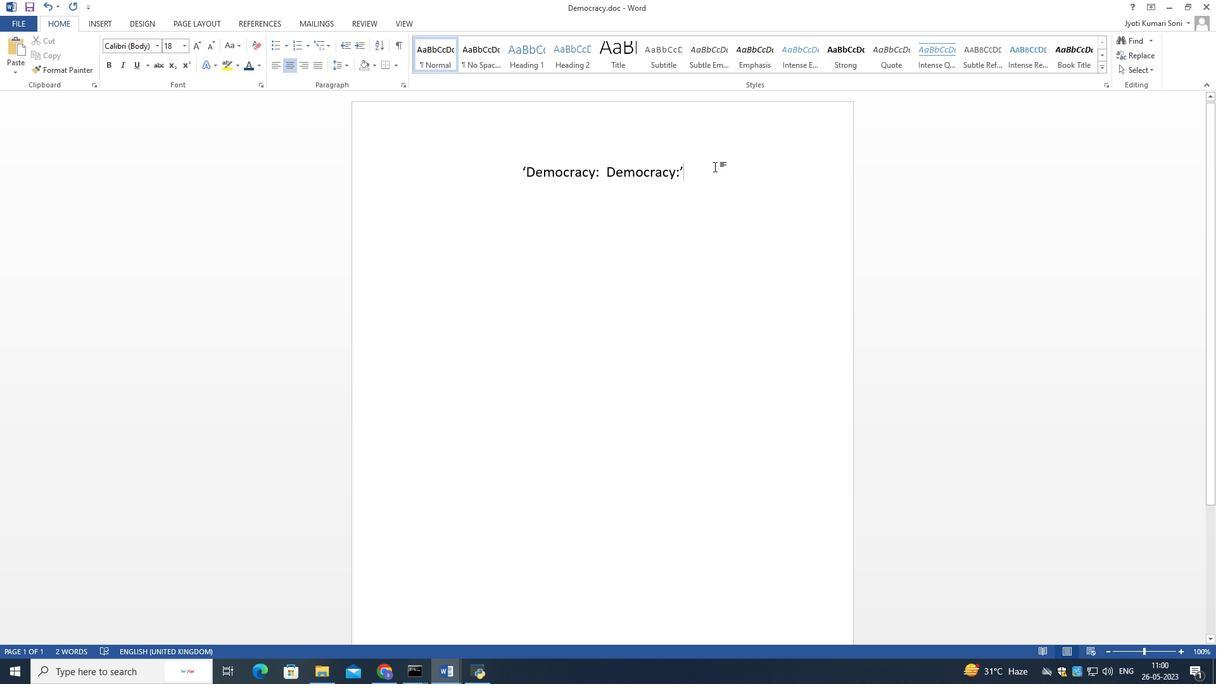 
Action: Mouse moved to (719, 184)
Screenshot: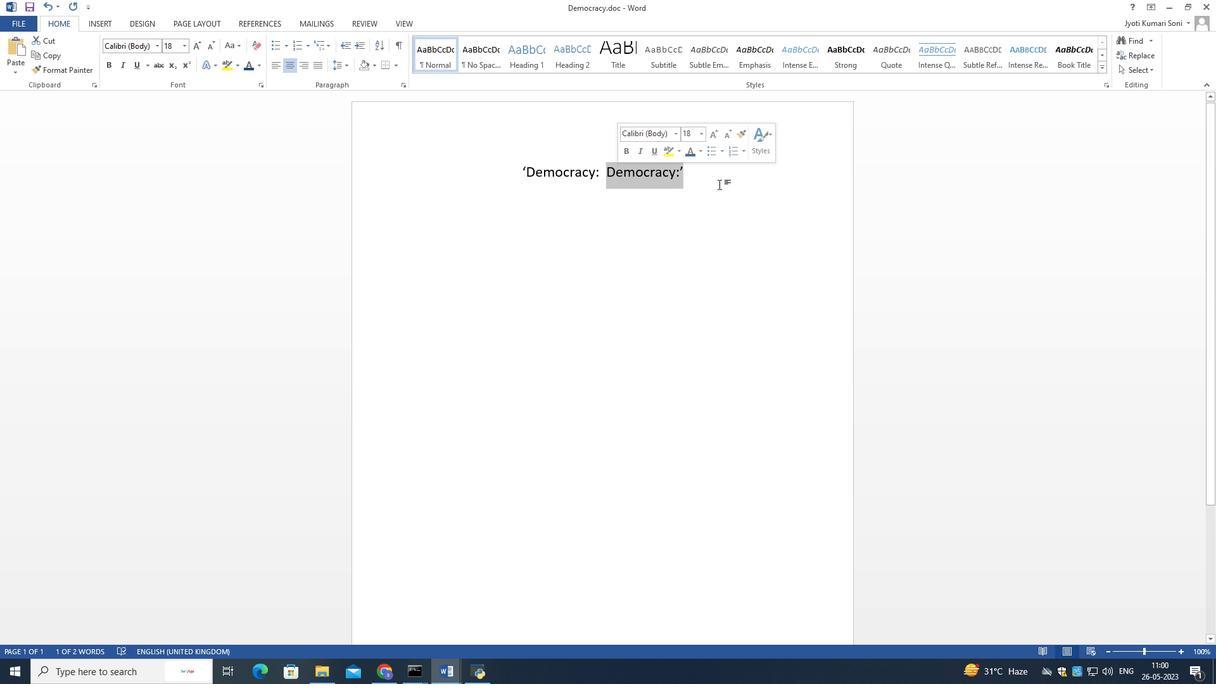 
Action: Mouse pressed left at (719, 184)
Screenshot: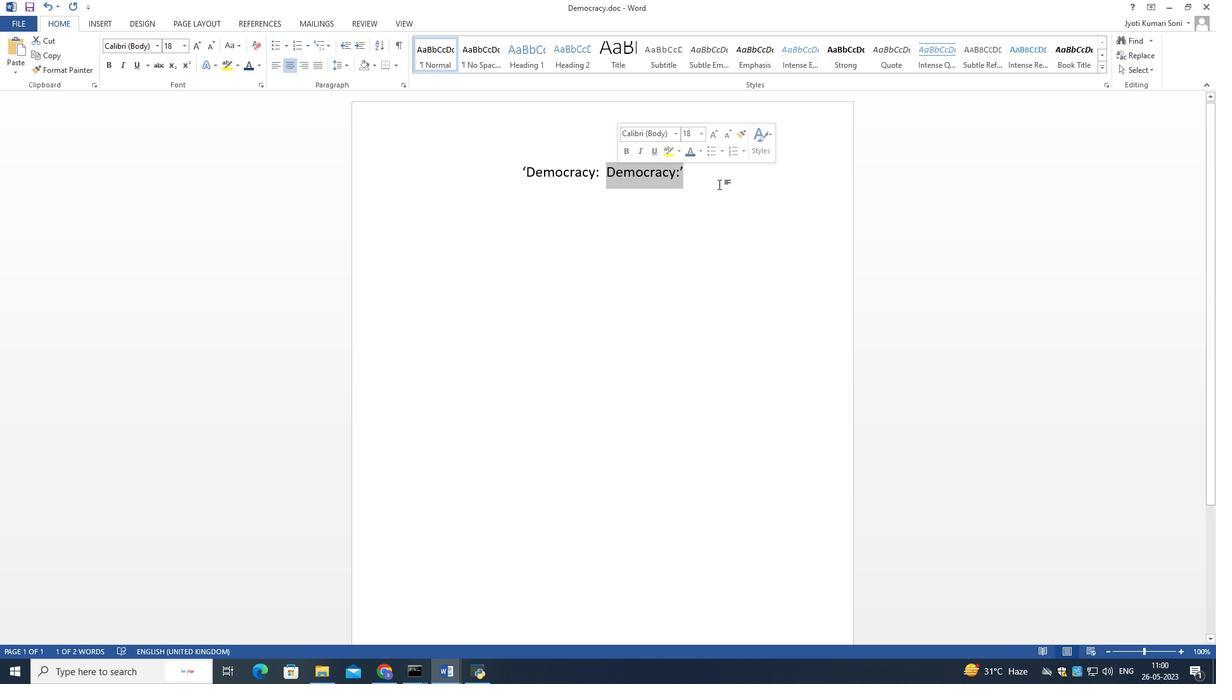 
Action: Mouse moved to (692, 204)
Screenshot: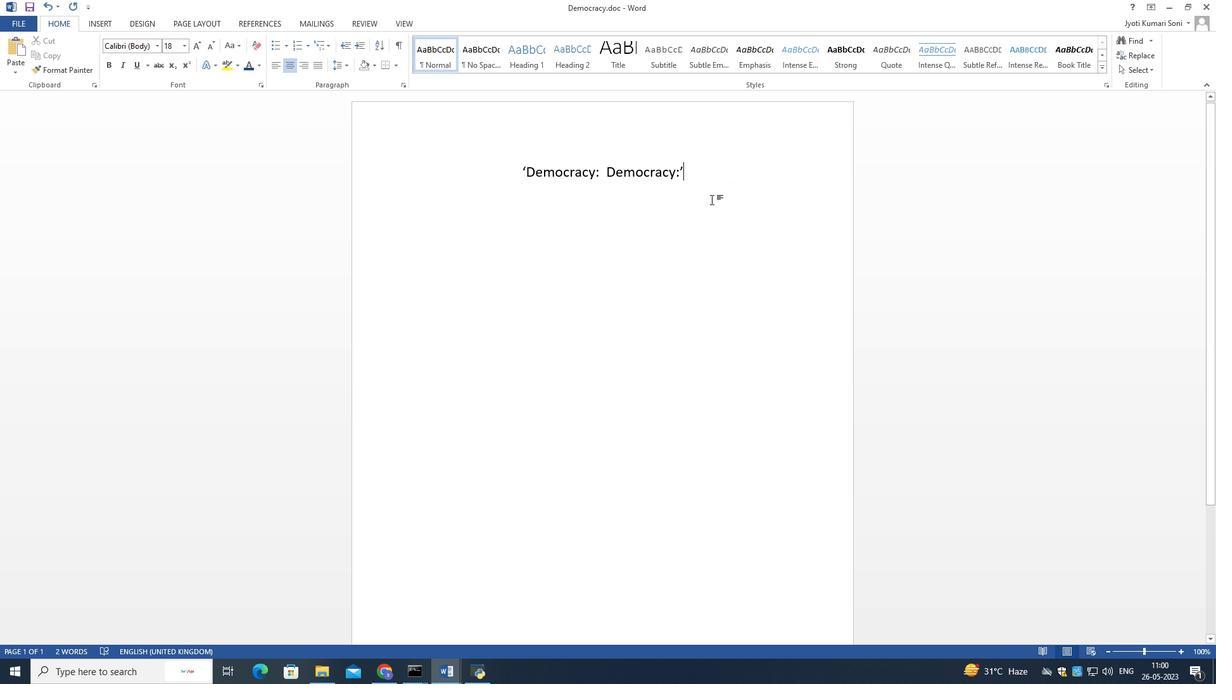 
Action: Key pressed <Key.enter><Key.enter>
Screenshot: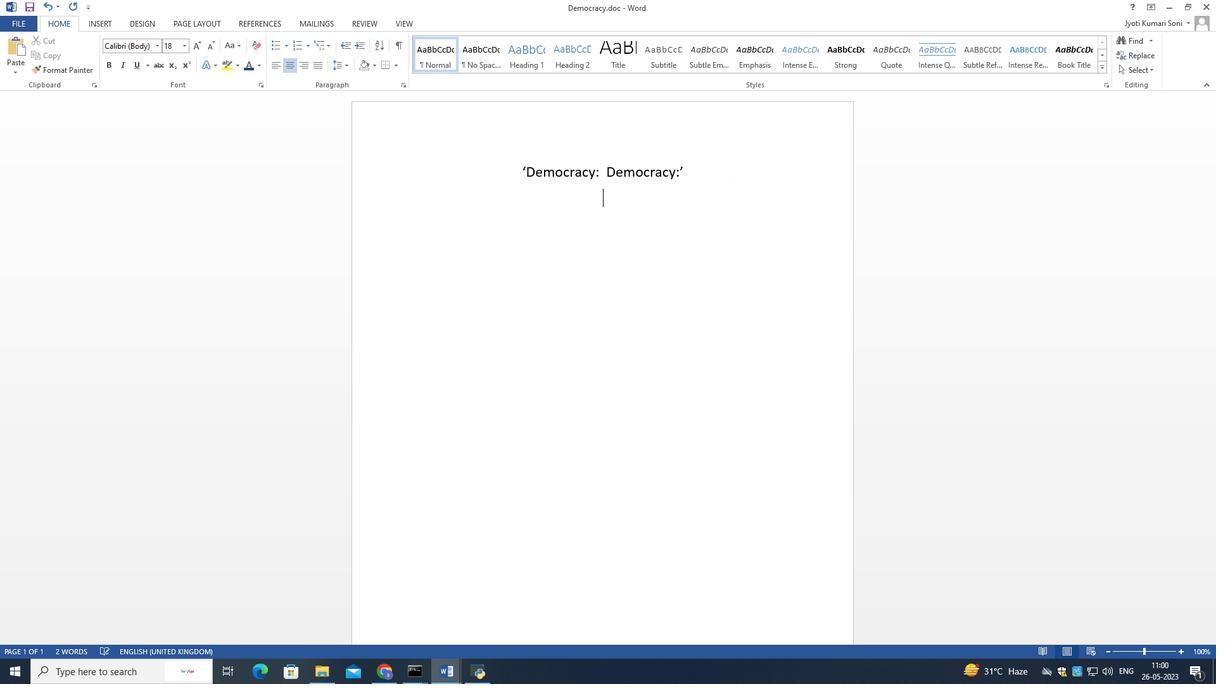 
Action: Mouse moved to (275, 62)
Screenshot: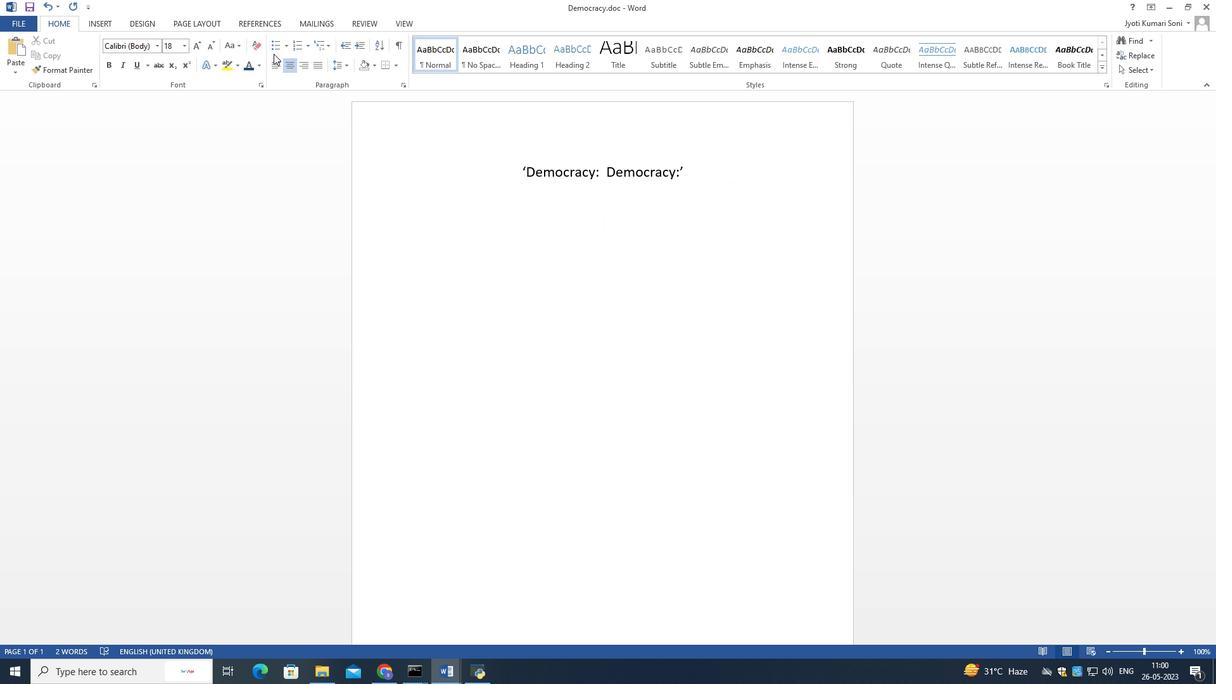 
Action: Mouse pressed left at (275, 62)
Screenshot: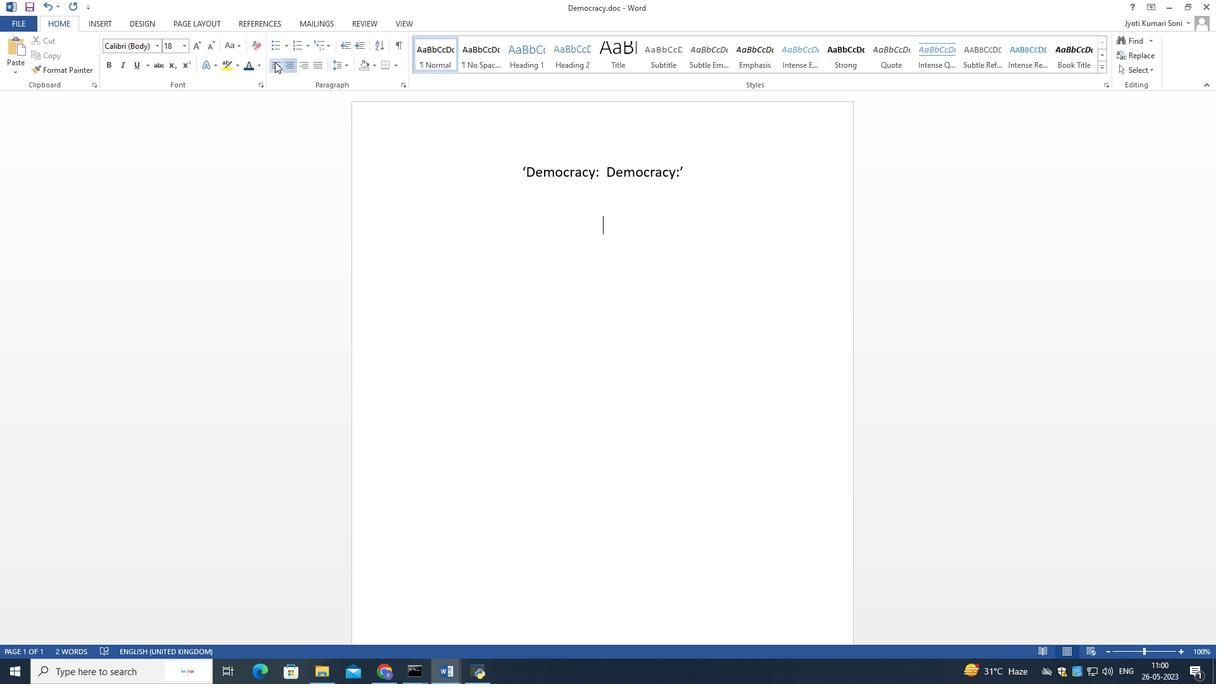 
Action: Mouse moved to (284, 48)
Screenshot: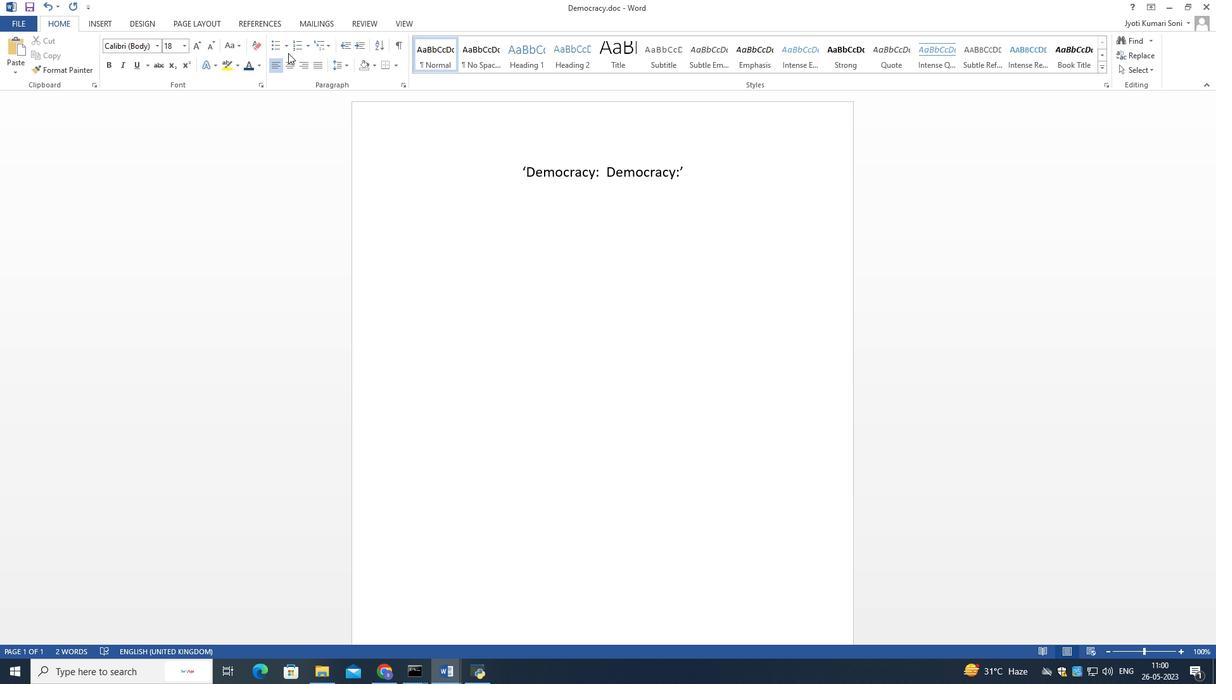 
Action: Mouse pressed left at (284, 48)
Screenshot: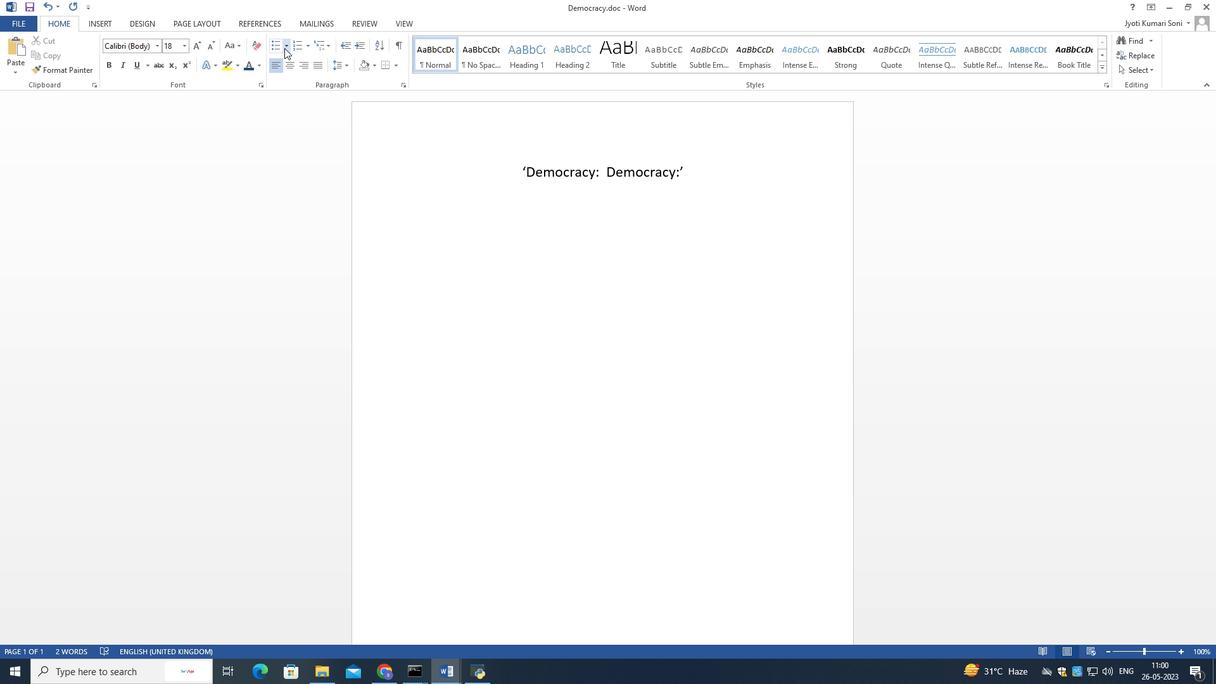 
Action: Mouse moved to (307, 43)
Screenshot: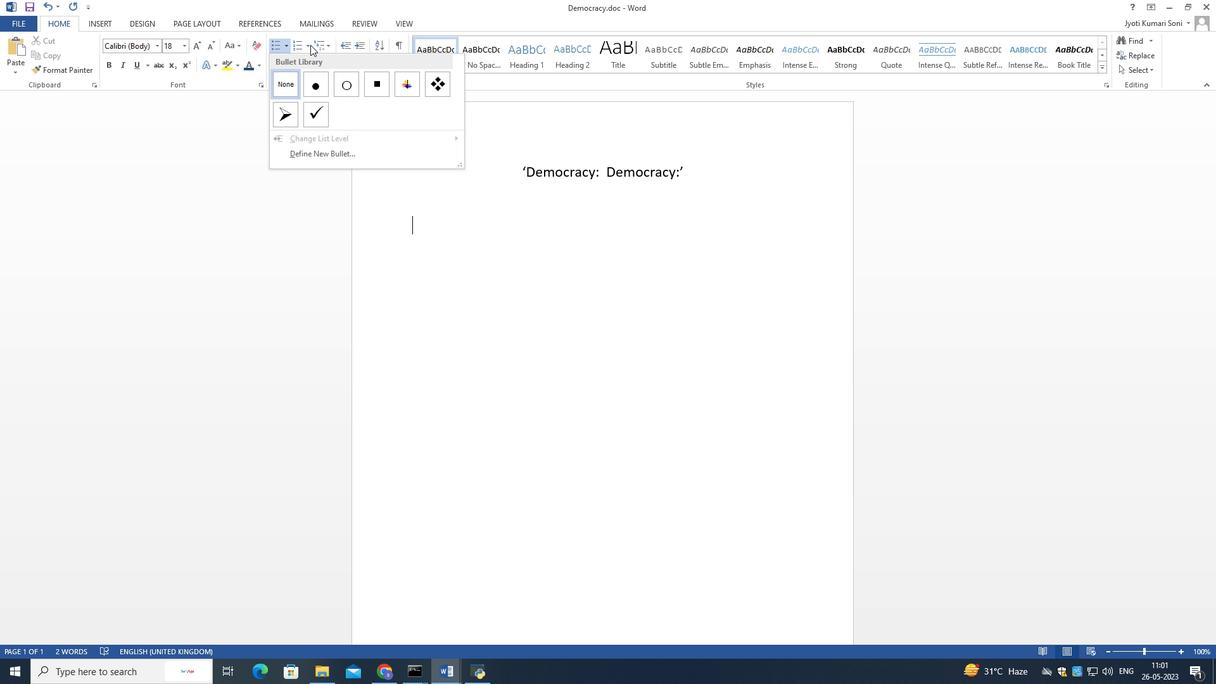 
Action: Mouse pressed left at (307, 43)
Screenshot: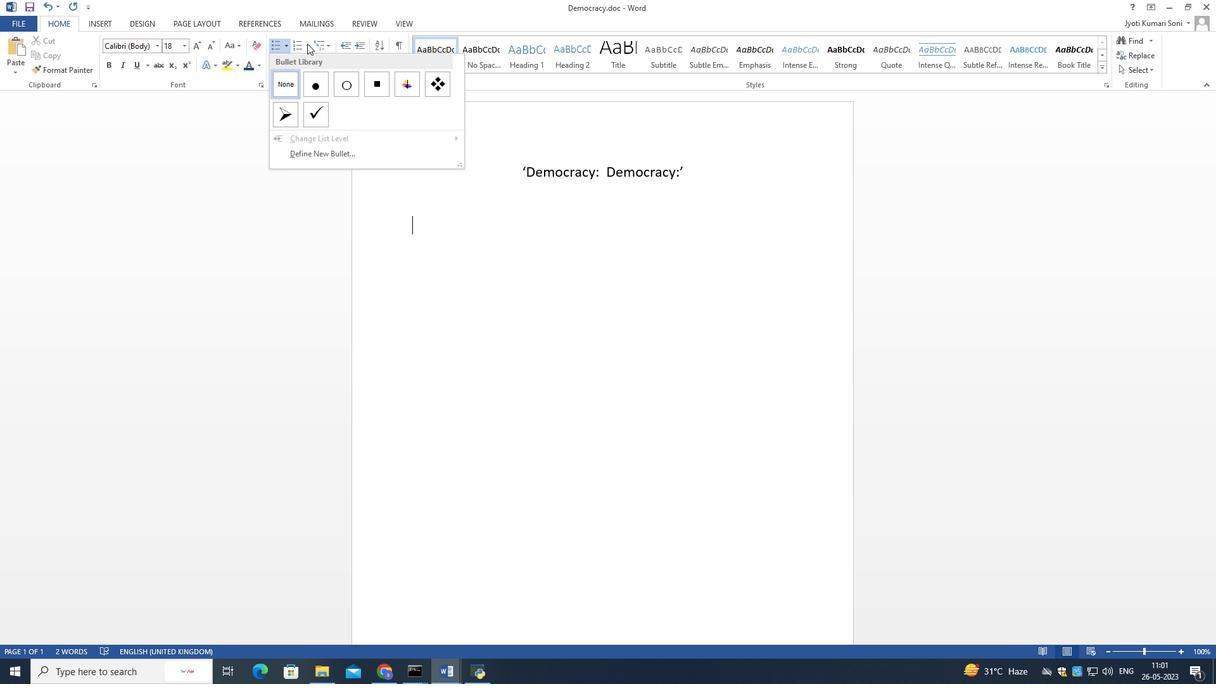 
Action: Mouse moved to (368, 90)
Screenshot: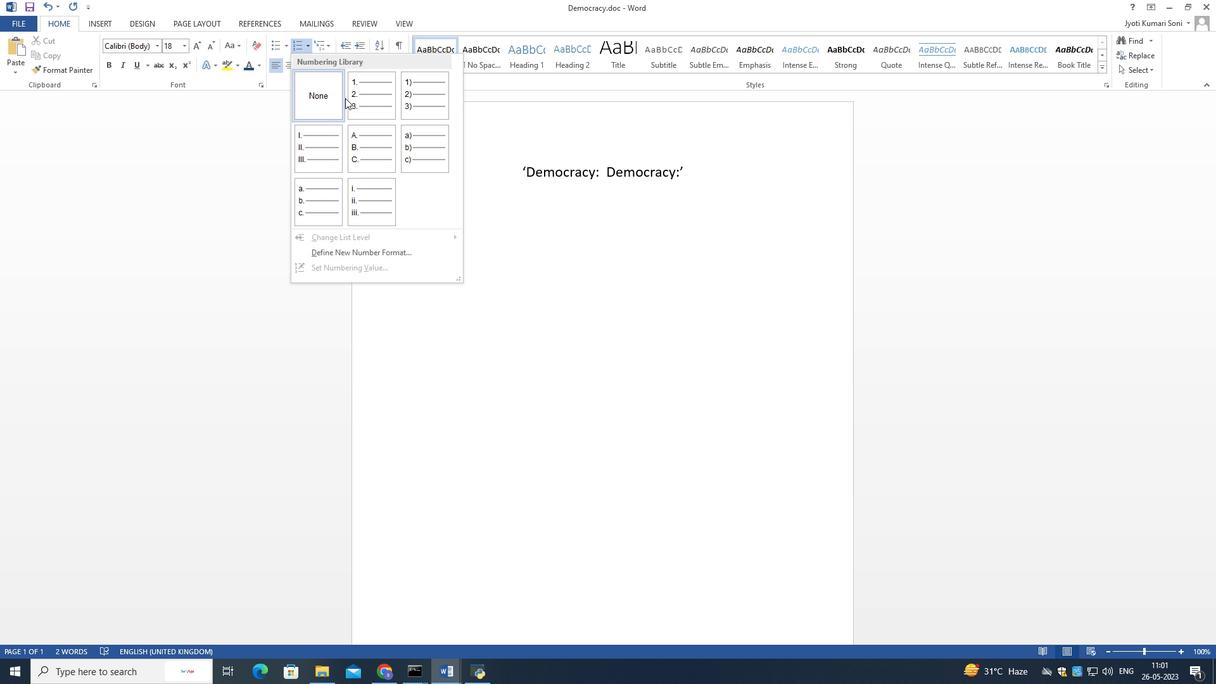
Action: Mouse pressed left at (368, 90)
Screenshot: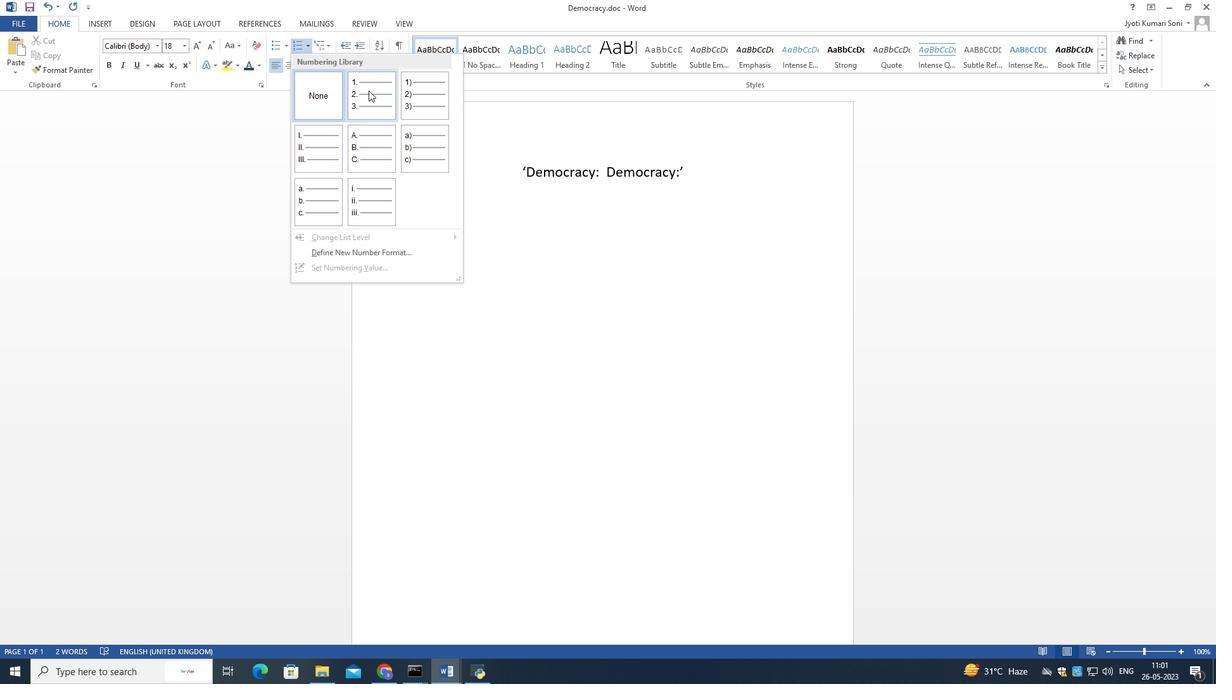 
Action: Mouse moved to (439, 210)
Screenshot: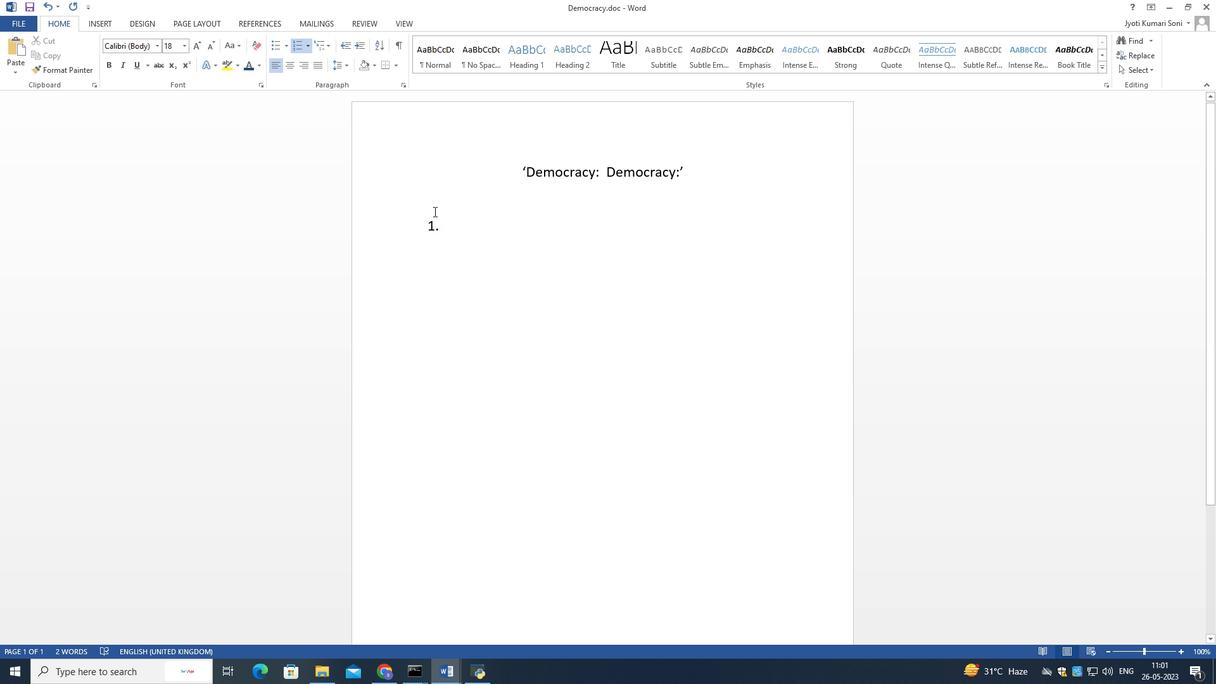 
Action: Key pressed <Key.shift>Free<Key.space>and<Key.space>fair<Key.space>elections.<Key.enter><Key.shift>Citizen<Key.space>participqt<Key.backspace><Key.backspace>ation.<Key.enter><Key.shift>Protection<Key.space>of<Key.space>individual<Key.space>rights<Key.space>and<Key.space>freedom<Key.enter><Key.shift>Ri<Key.backspace>ule<Key.space>of<Key.space>l<Key.backspace><Key.shift>Law
Screenshot: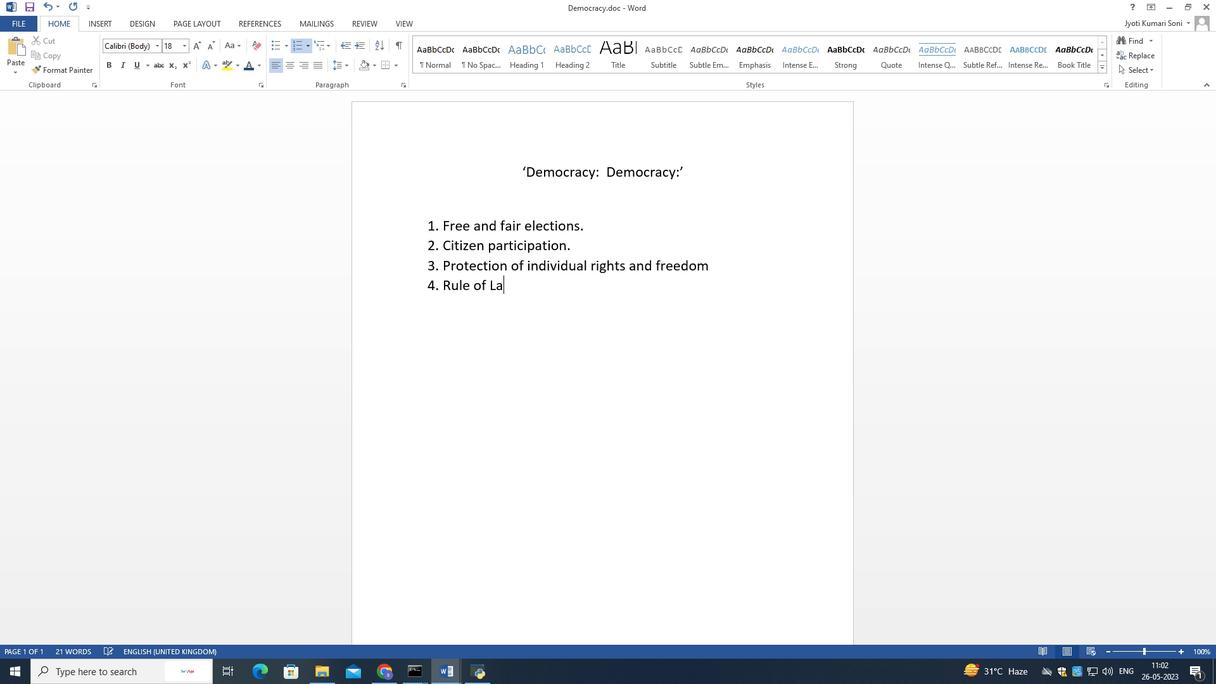 
Action: Mouse moved to (720, 267)
Screenshot: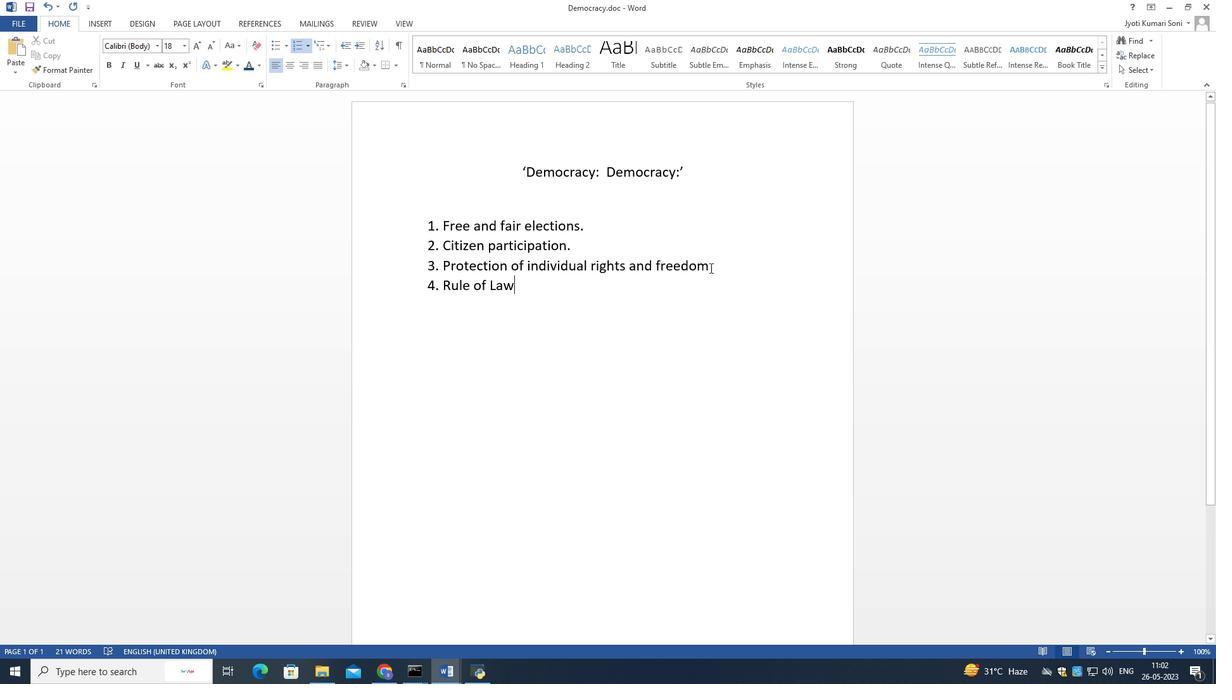 
Action: Mouse pressed left at (720, 267)
Screenshot: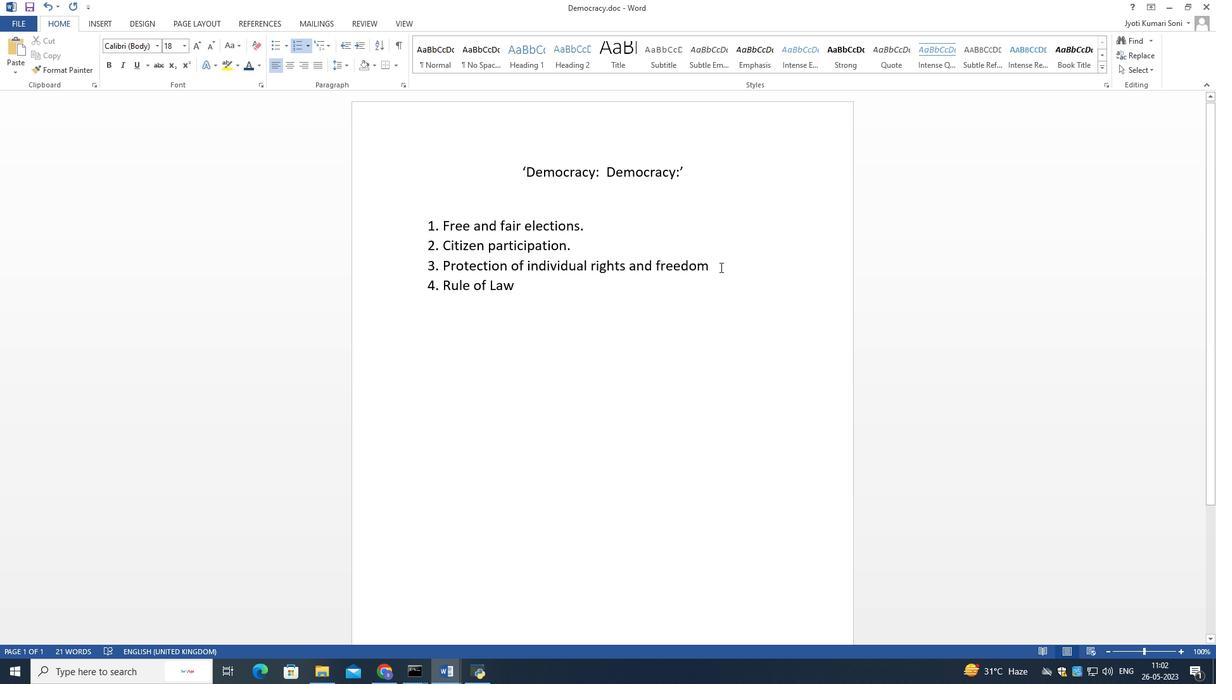 
Action: Mouse moved to (719, 273)
Screenshot: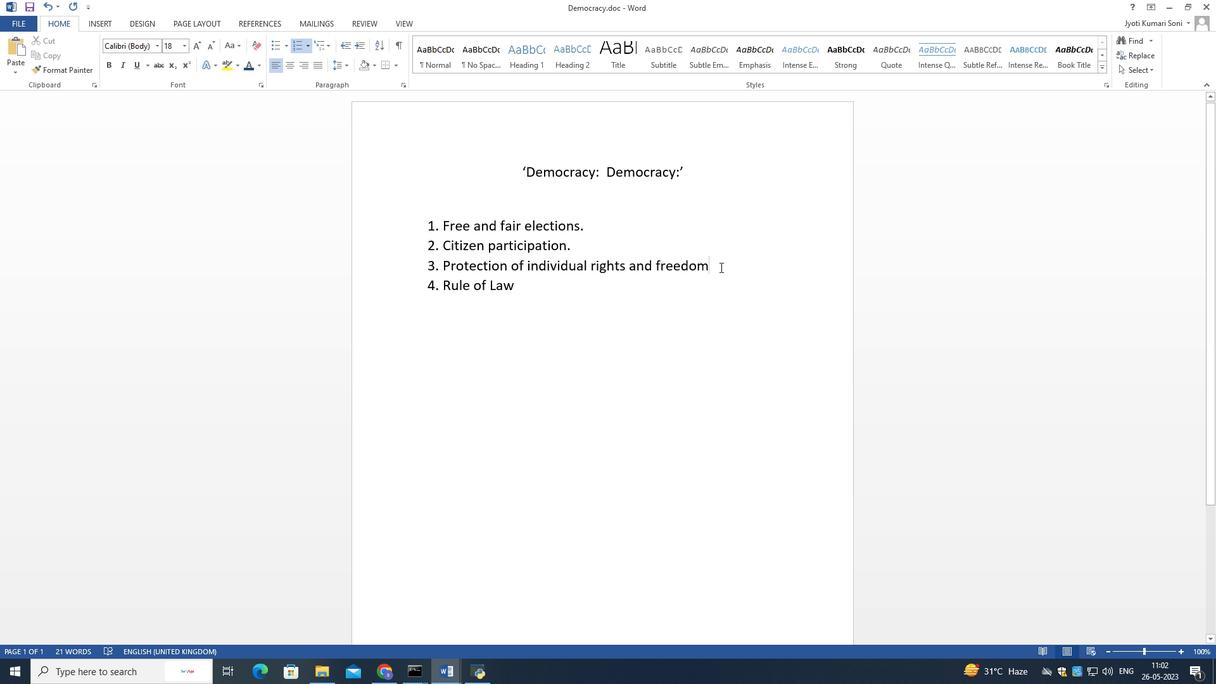 
Action: Key pressed .
Screenshot: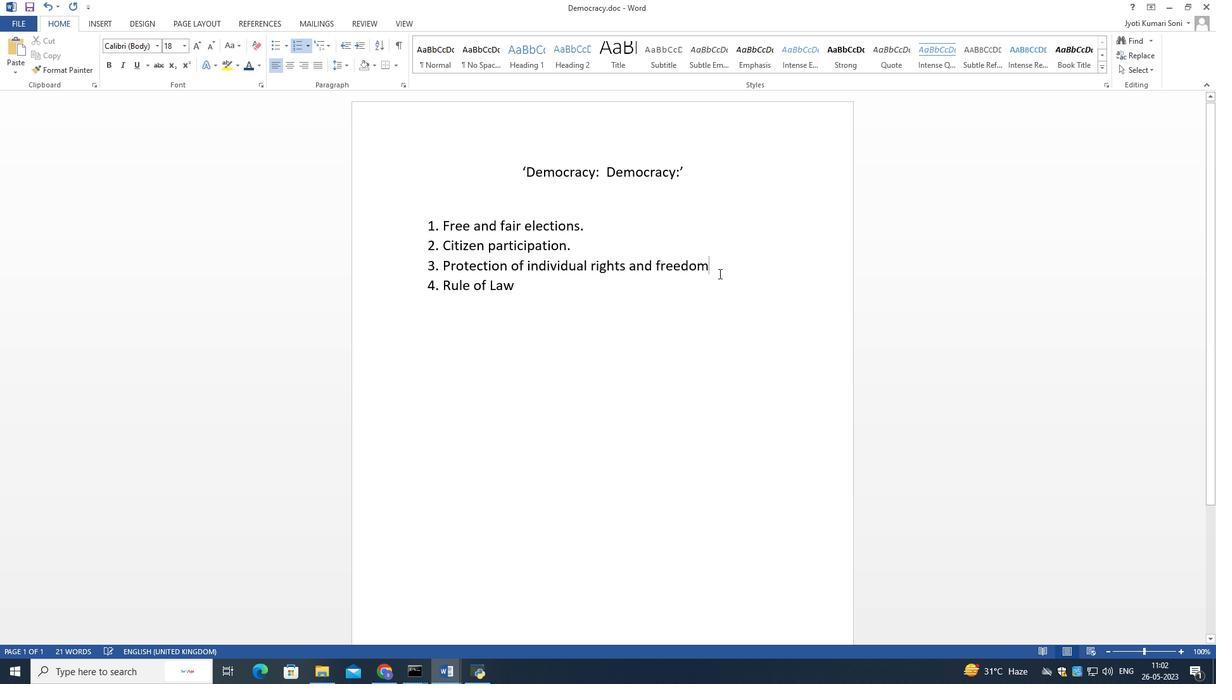 
Action: Mouse moved to (581, 288)
Screenshot: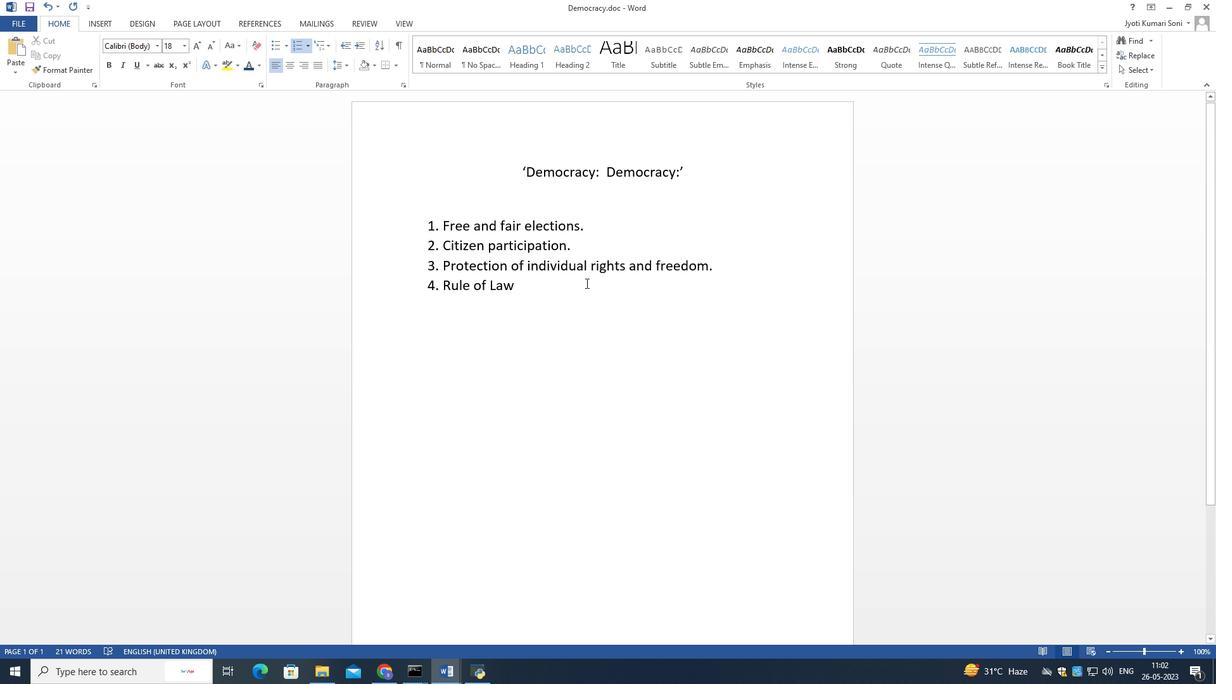 
Action: Mouse pressed left at (581, 288)
Screenshot: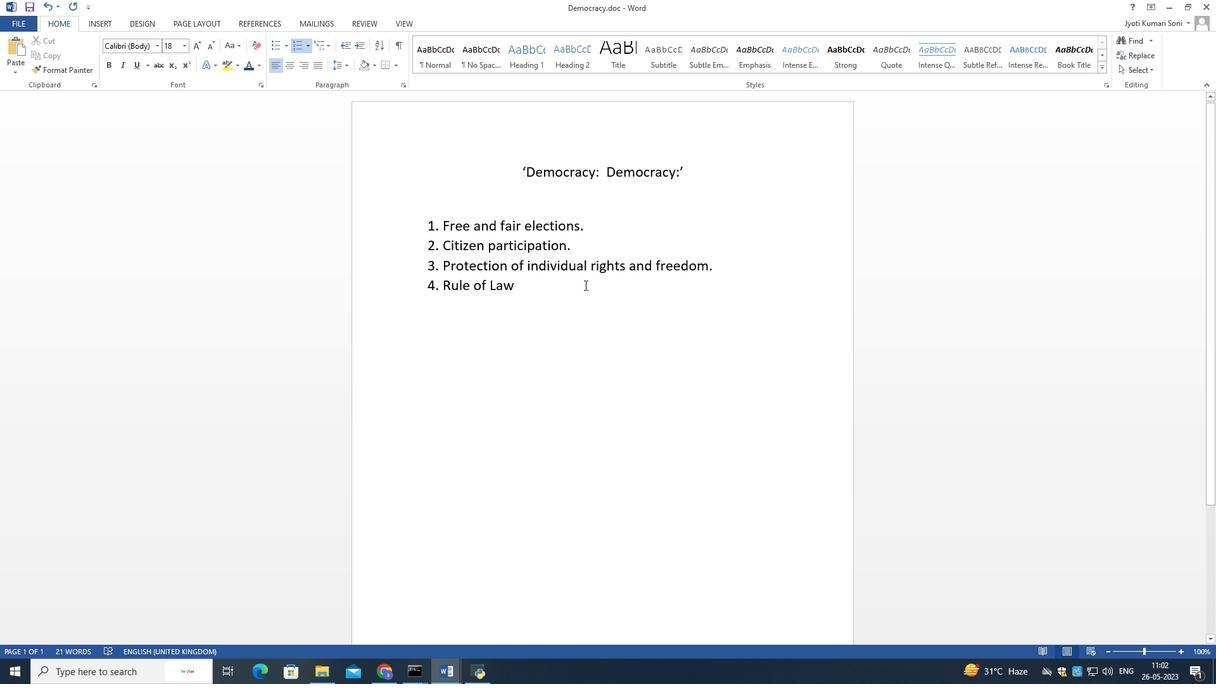 
Action: Mouse moved to (584, 294)
Screenshot: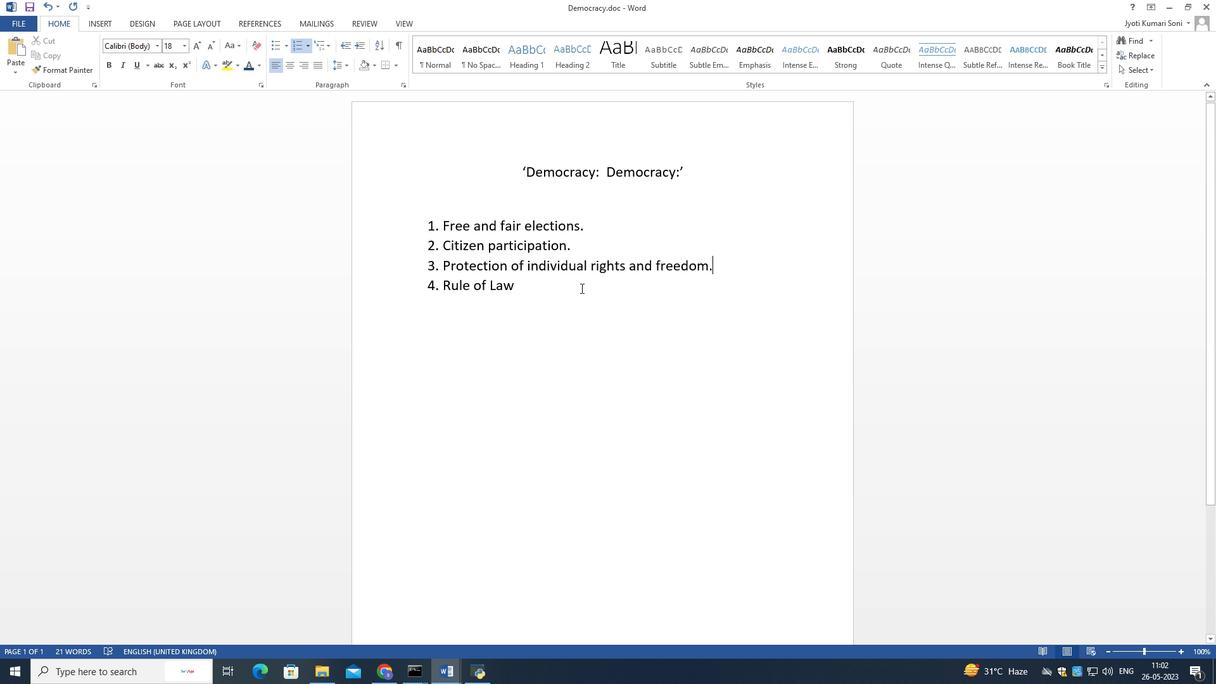 
Action: Key pressed .
Screenshot: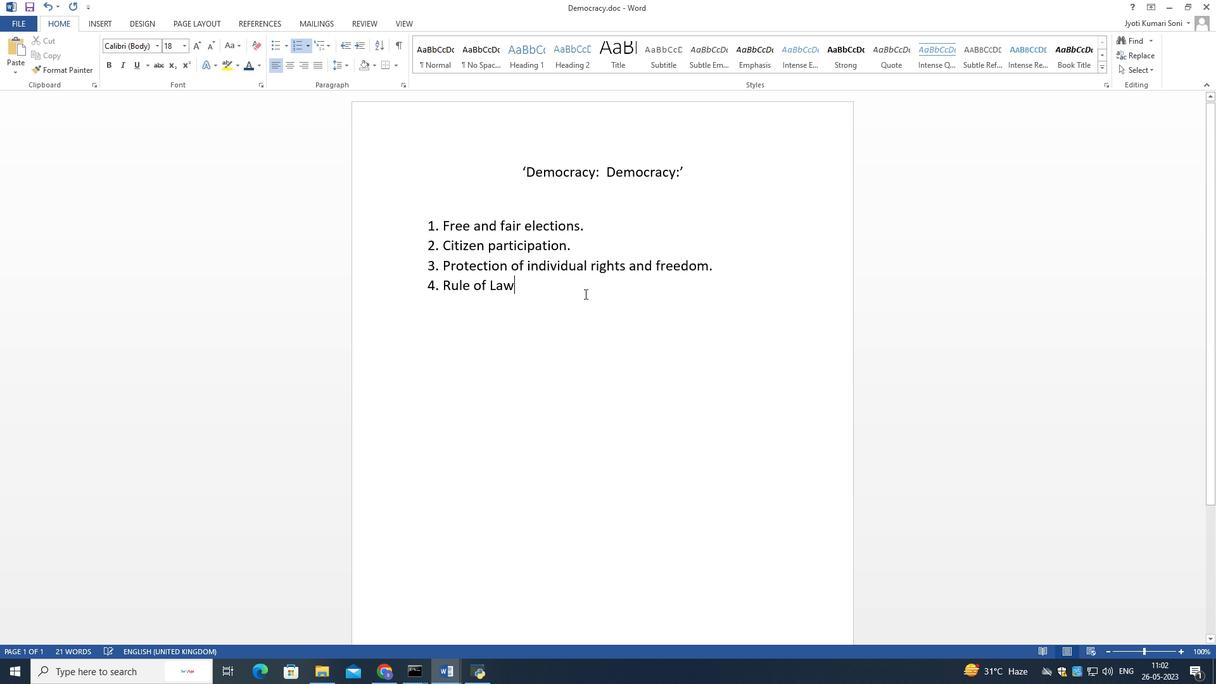 
Action: Mouse moved to (543, 285)
Screenshot: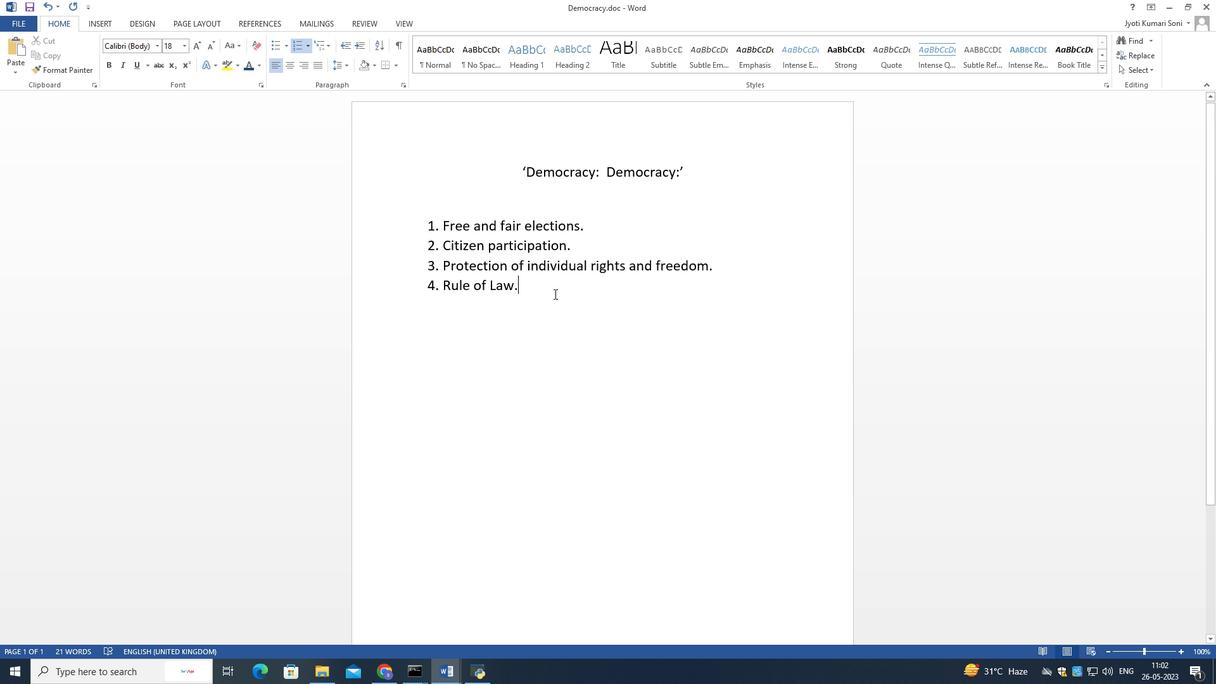 
Action: Mouse pressed left at (543, 285)
Screenshot: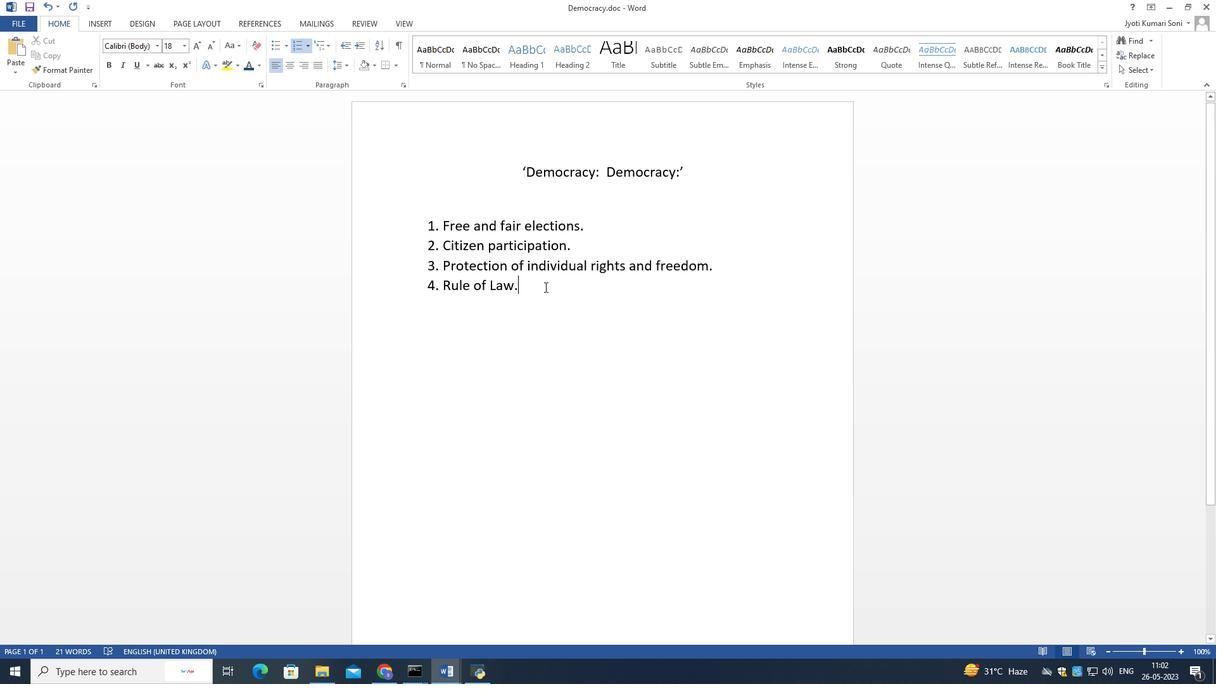 
Action: Mouse moved to (349, 65)
Screenshot: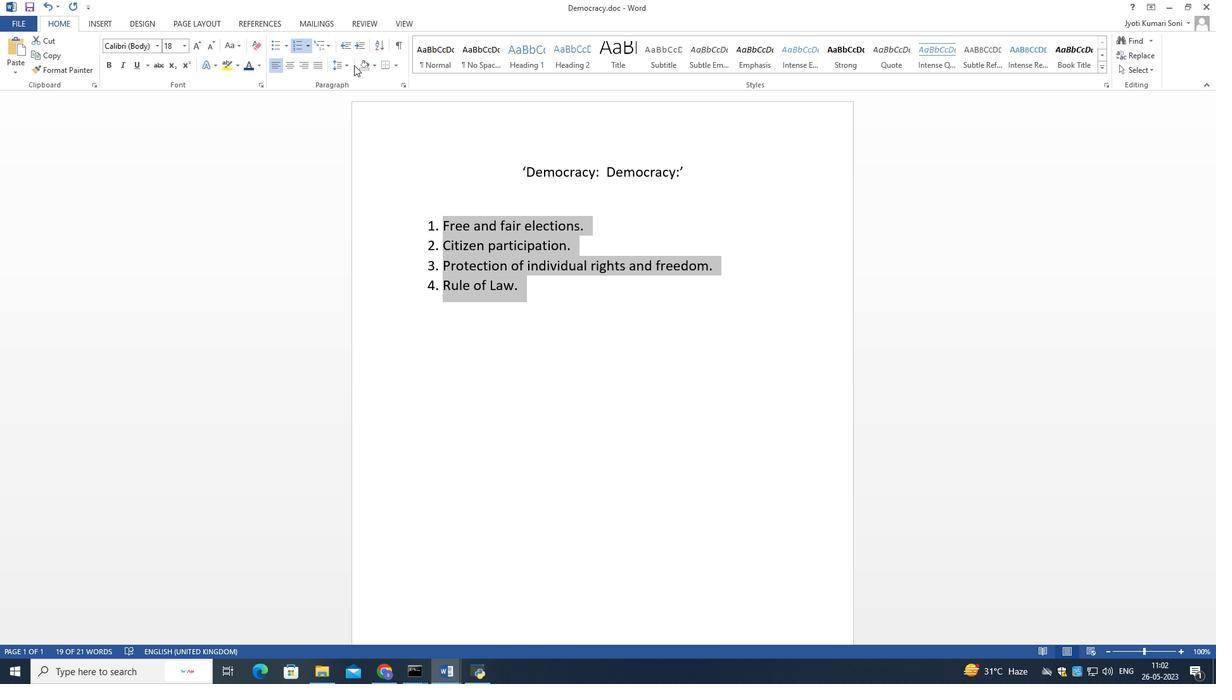 
Action: Mouse pressed left at (349, 65)
Screenshot: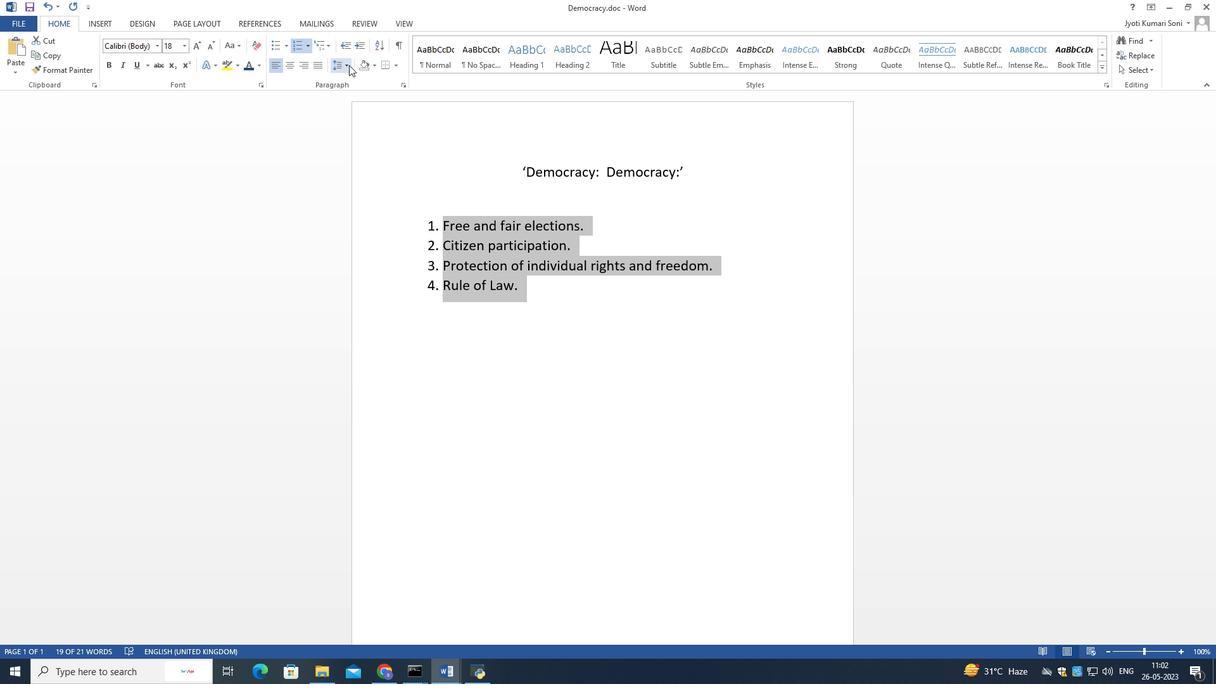 
Action: Mouse moved to (363, 138)
Screenshot: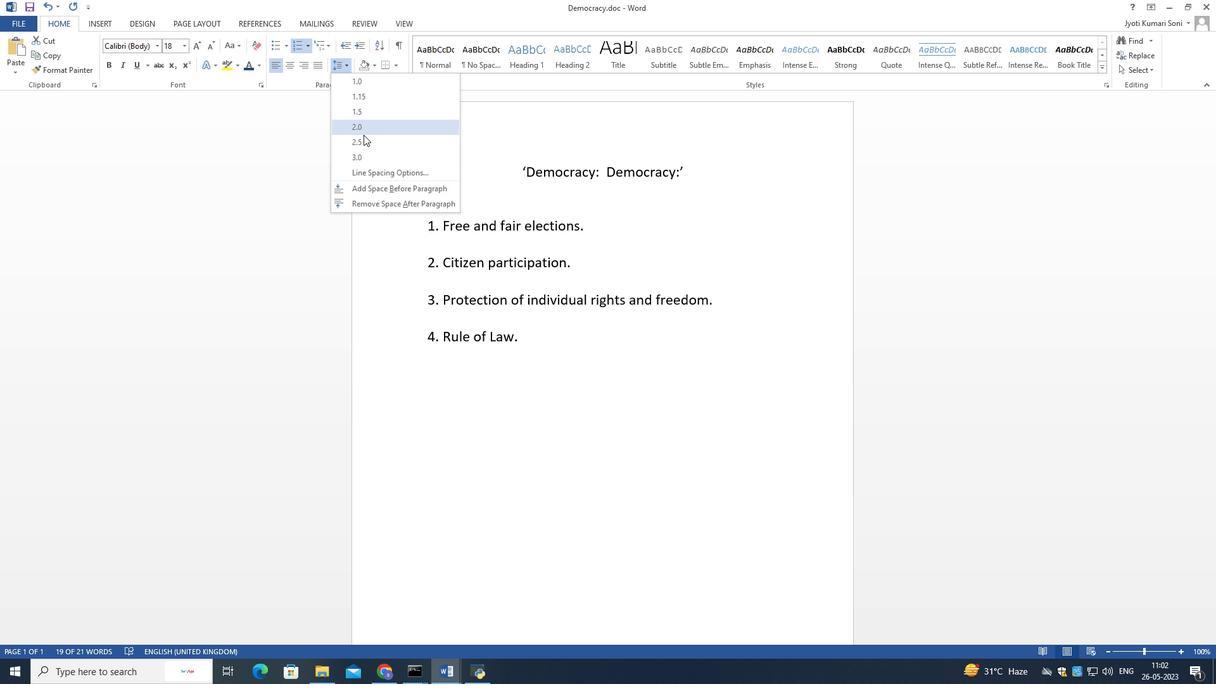 
Action: Mouse pressed left at (363, 138)
Screenshot: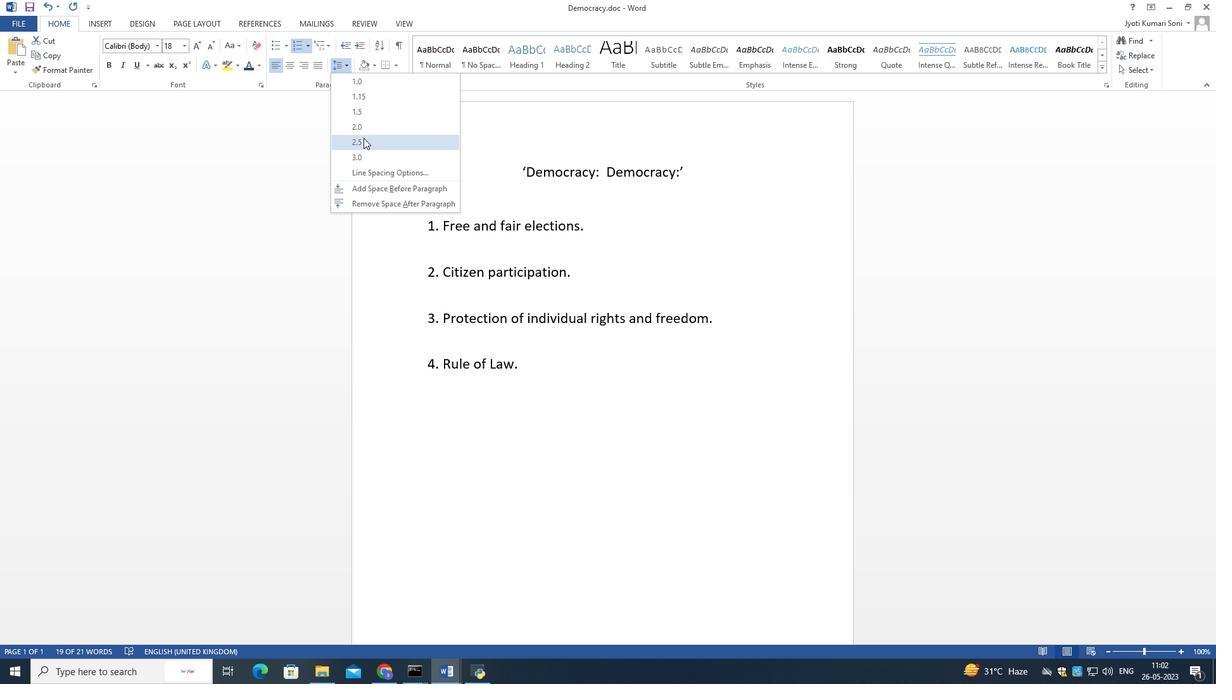 
Action: Mouse moved to (396, 65)
Screenshot: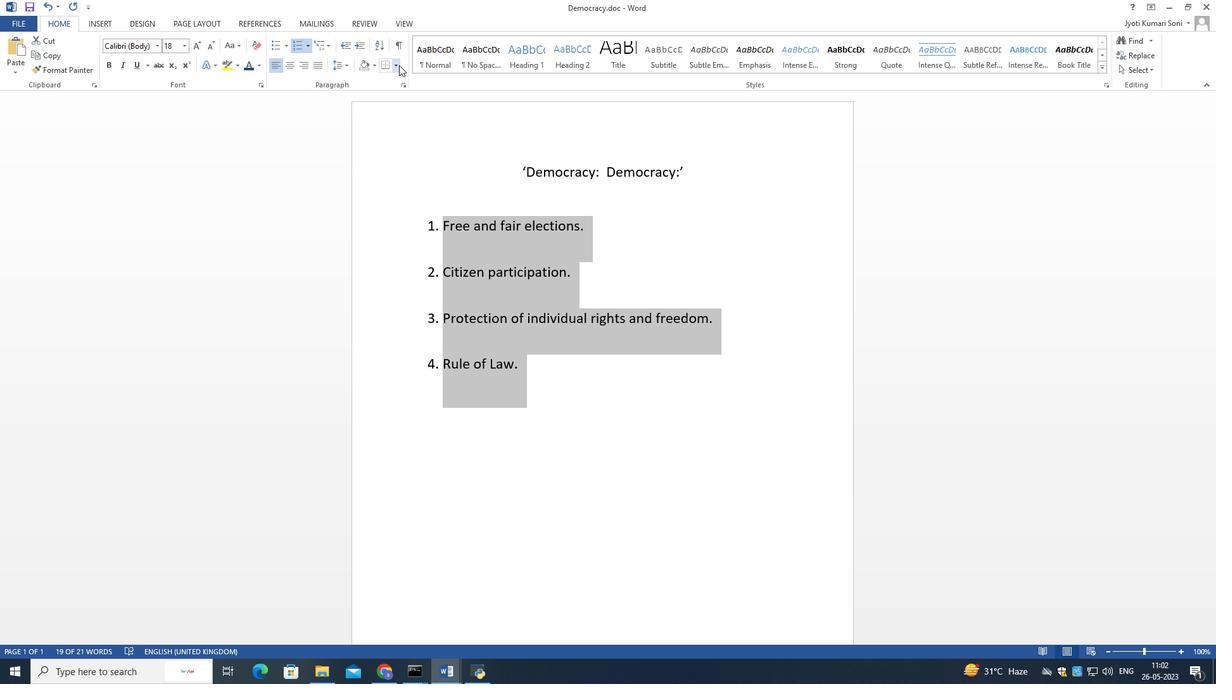 
Action: Mouse pressed left at (396, 65)
Screenshot: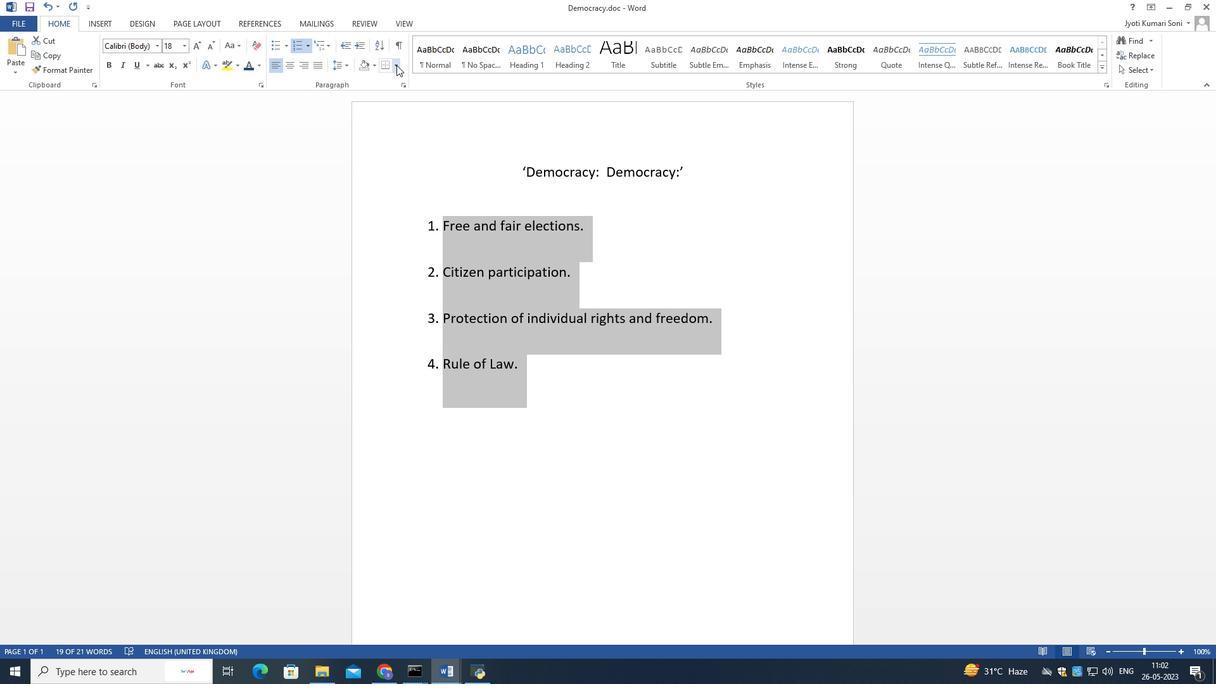
Action: Mouse moved to (442, 169)
Screenshot: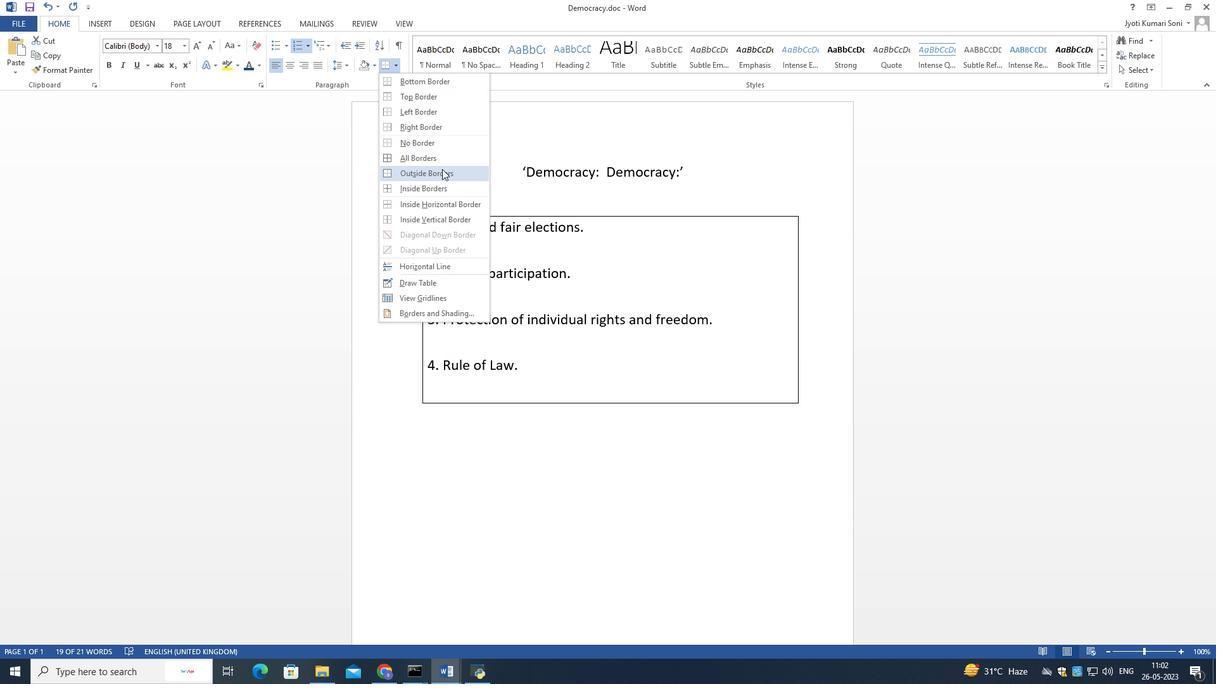
Action: Mouse pressed left at (442, 169)
Screenshot: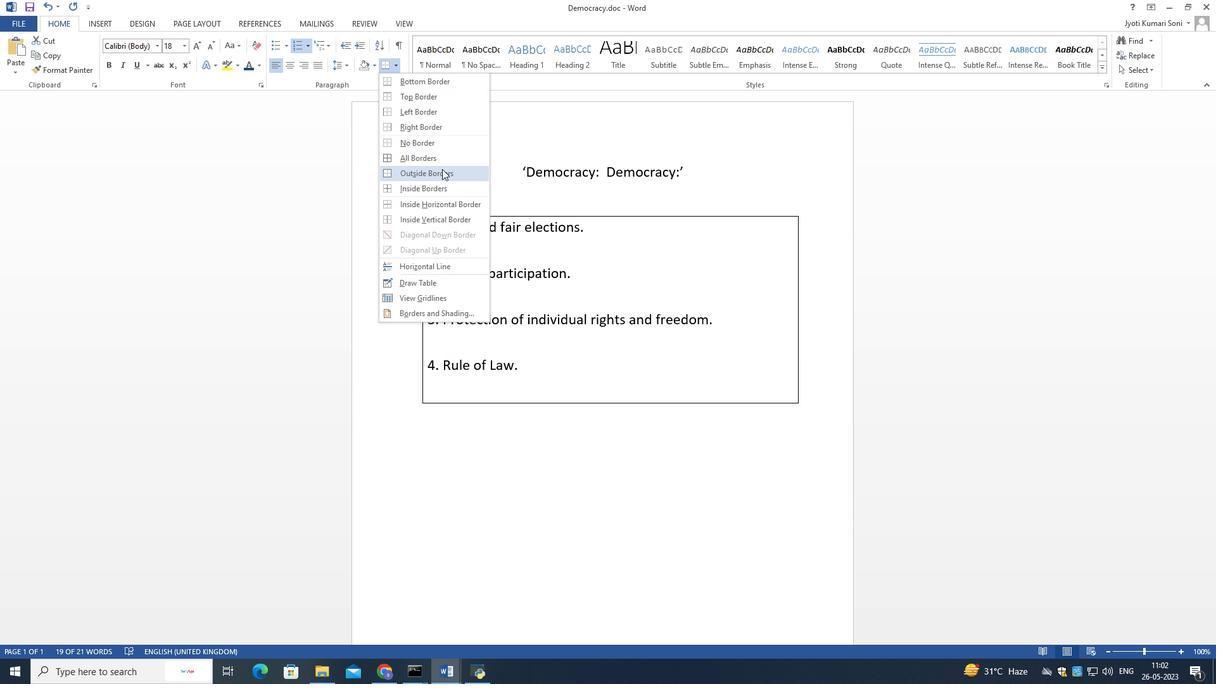 
Action: Mouse moved to (658, 491)
Screenshot: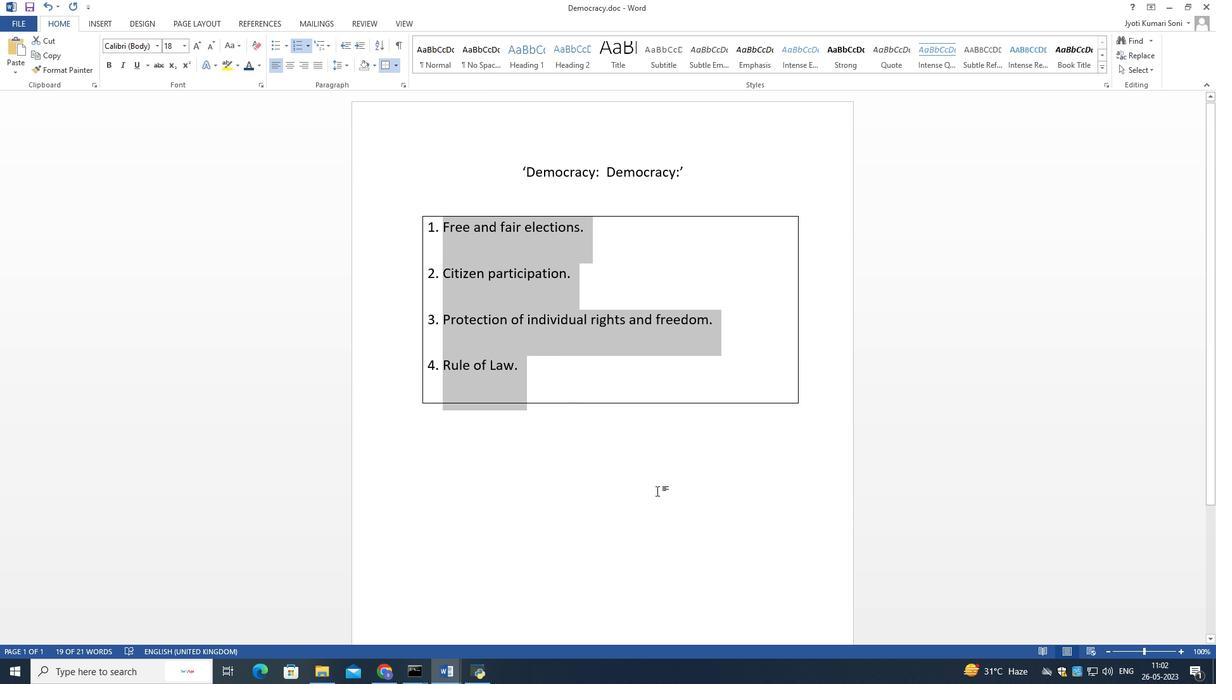 
Action: Mouse pressed left at (658, 491)
Screenshot: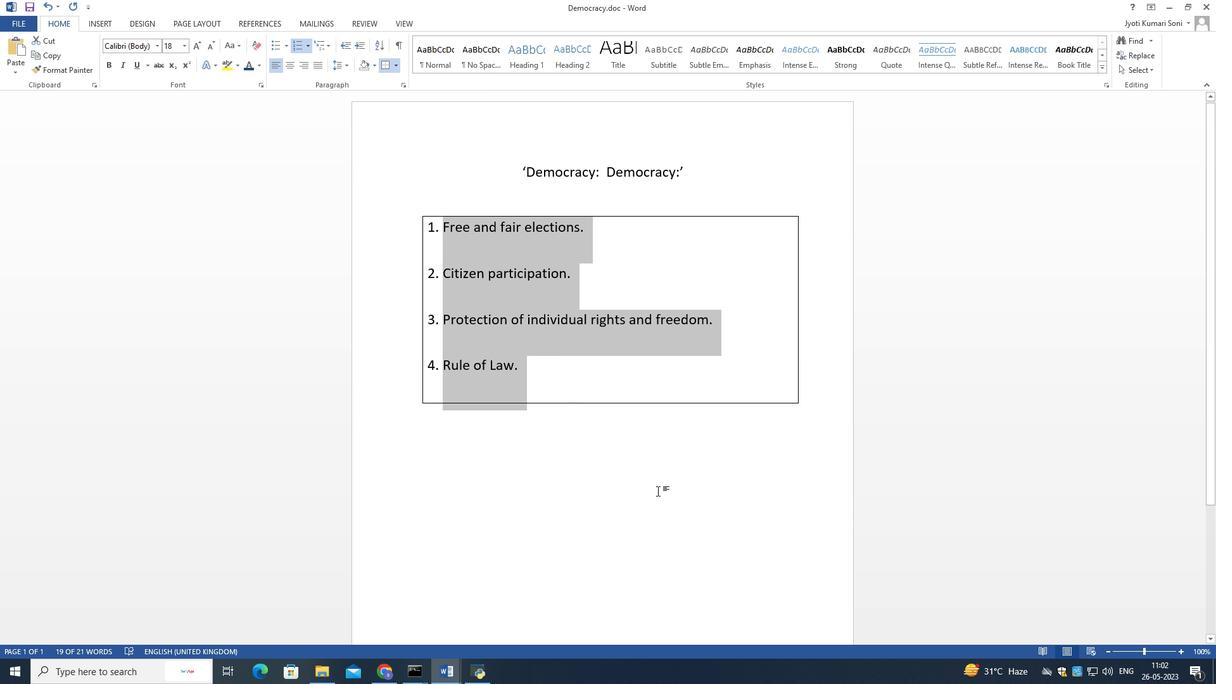 
Action: Mouse moved to (712, 167)
Screenshot: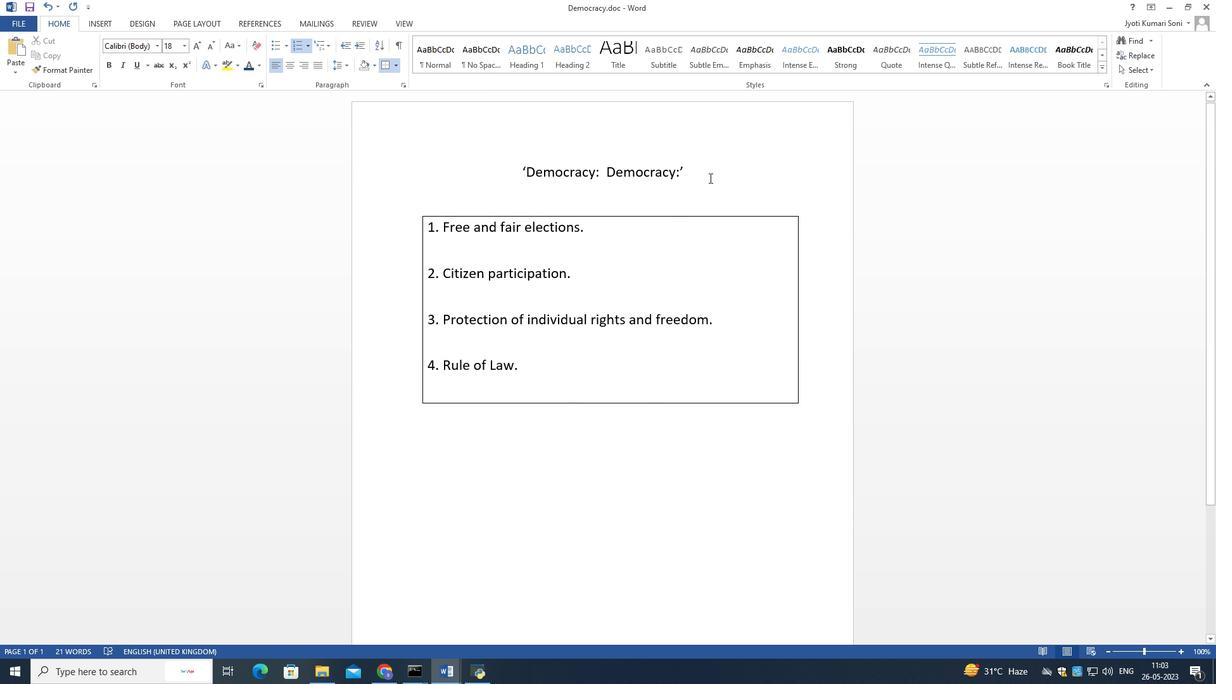 
Action: Mouse pressed left at (712, 167)
Screenshot: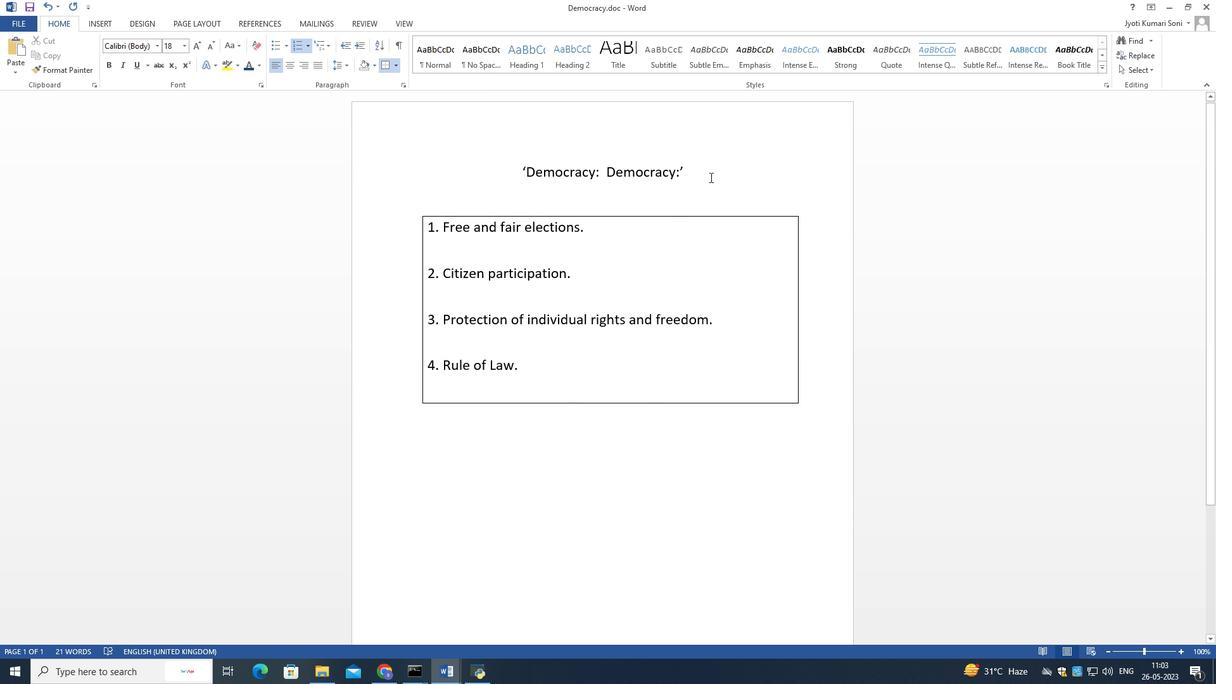 
Action: Mouse moved to (185, 43)
Screenshot: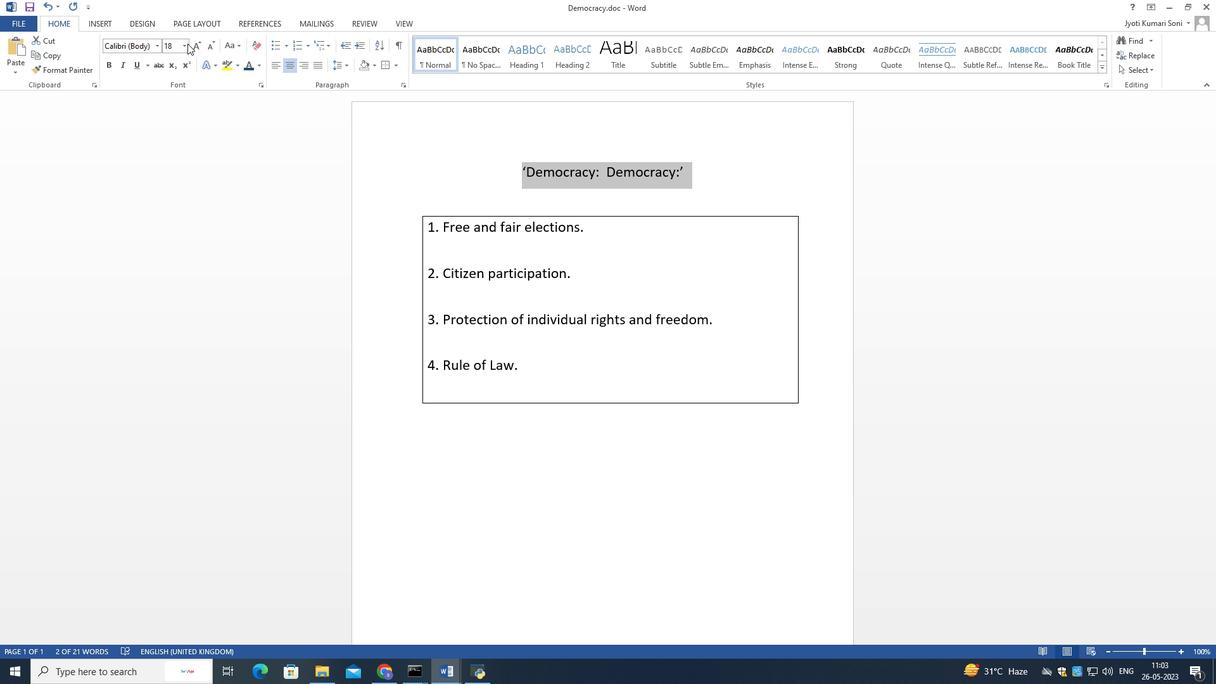 
Action: Mouse pressed left at (185, 43)
Screenshot: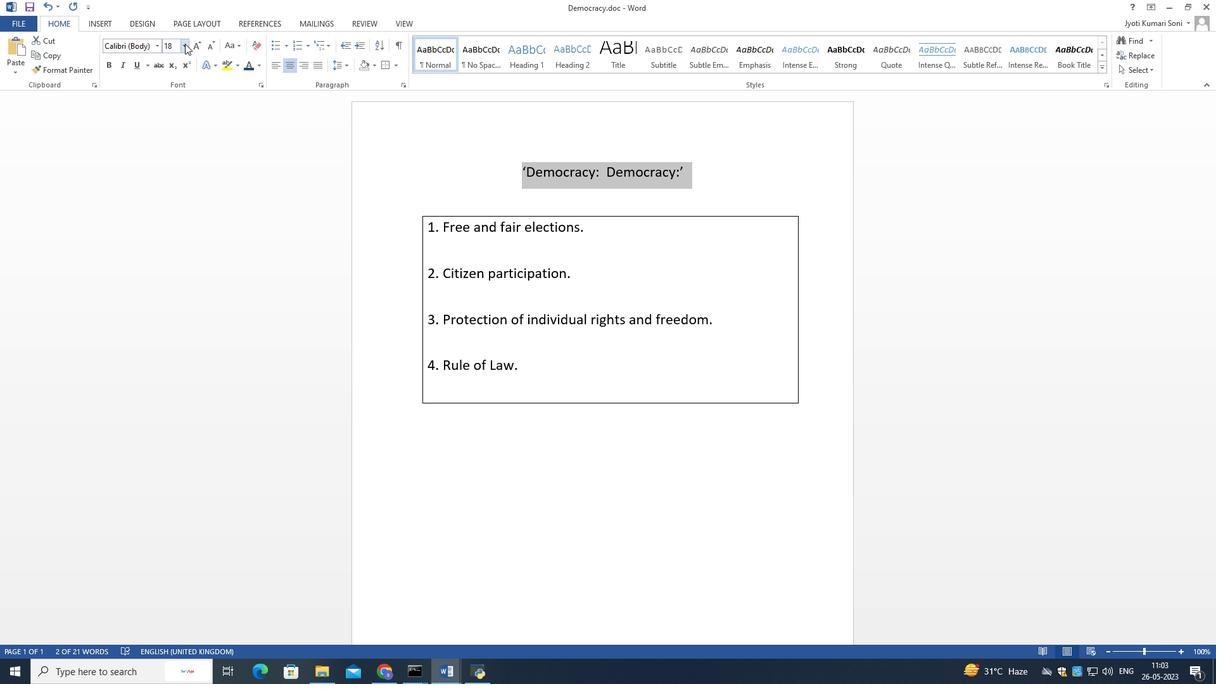 
Action: Mouse moved to (171, 181)
Screenshot: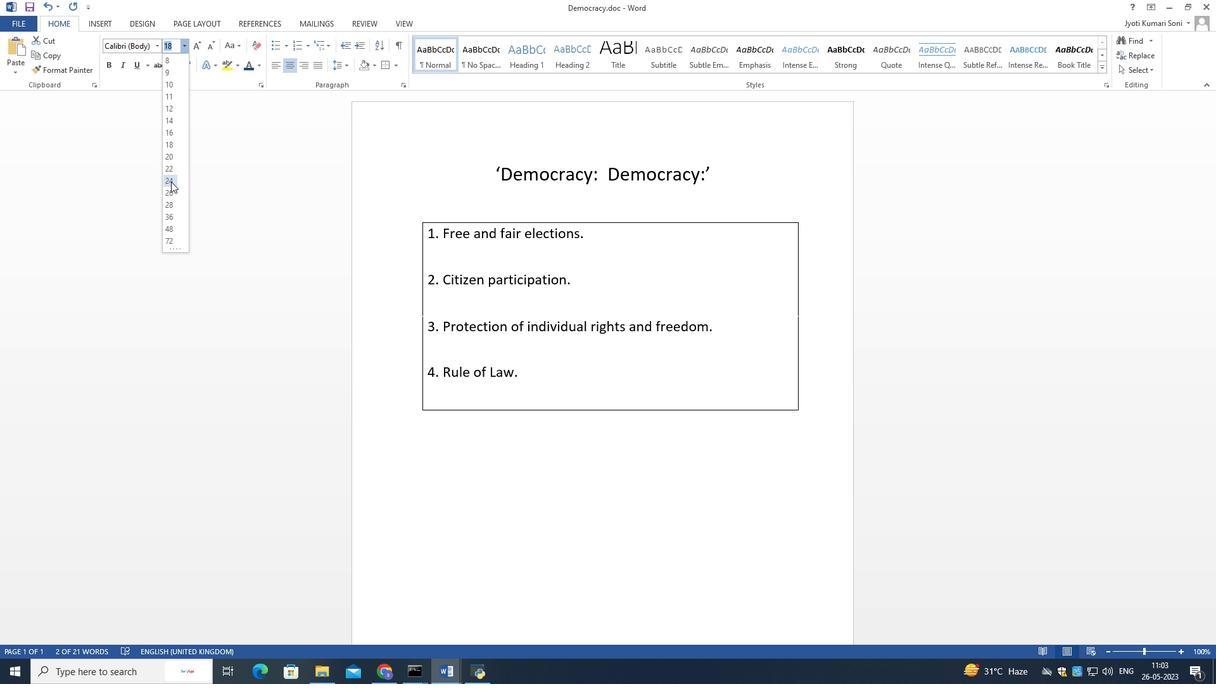 
Action: Mouse pressed left at (171, 181)
Screenshot: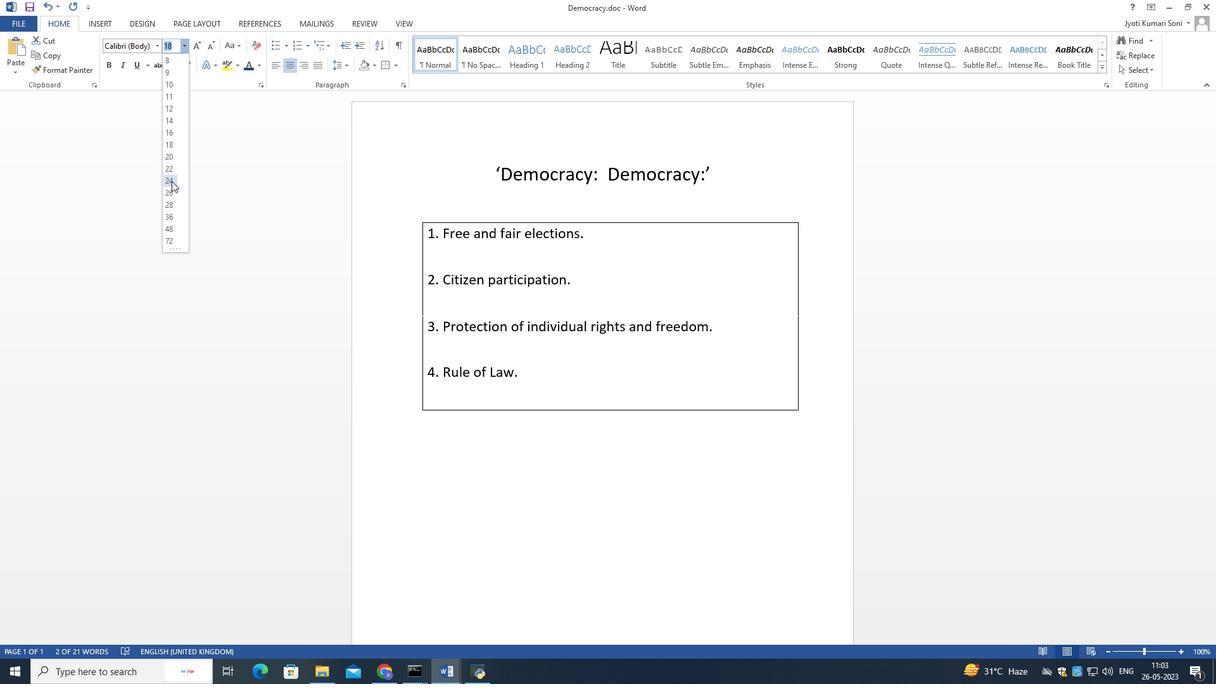 
Action: Mouse moved to (616, 470)
Screenshot: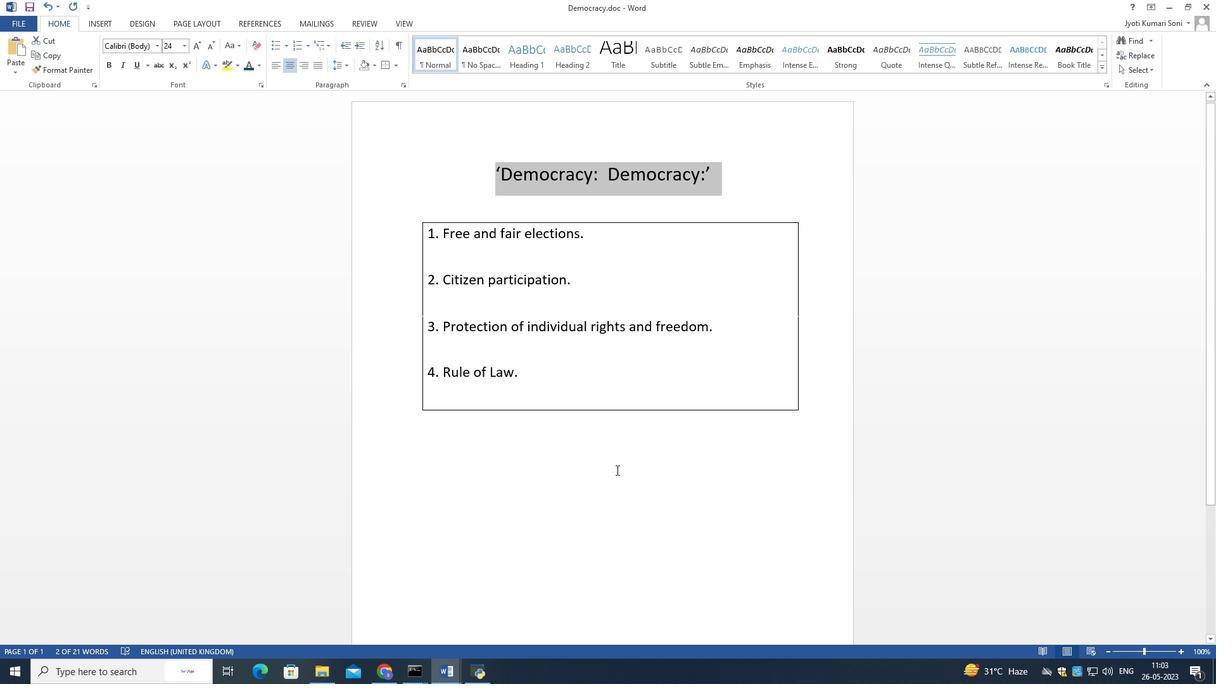 
Action: Mouse pressed left at (616, 470)
Screenshot: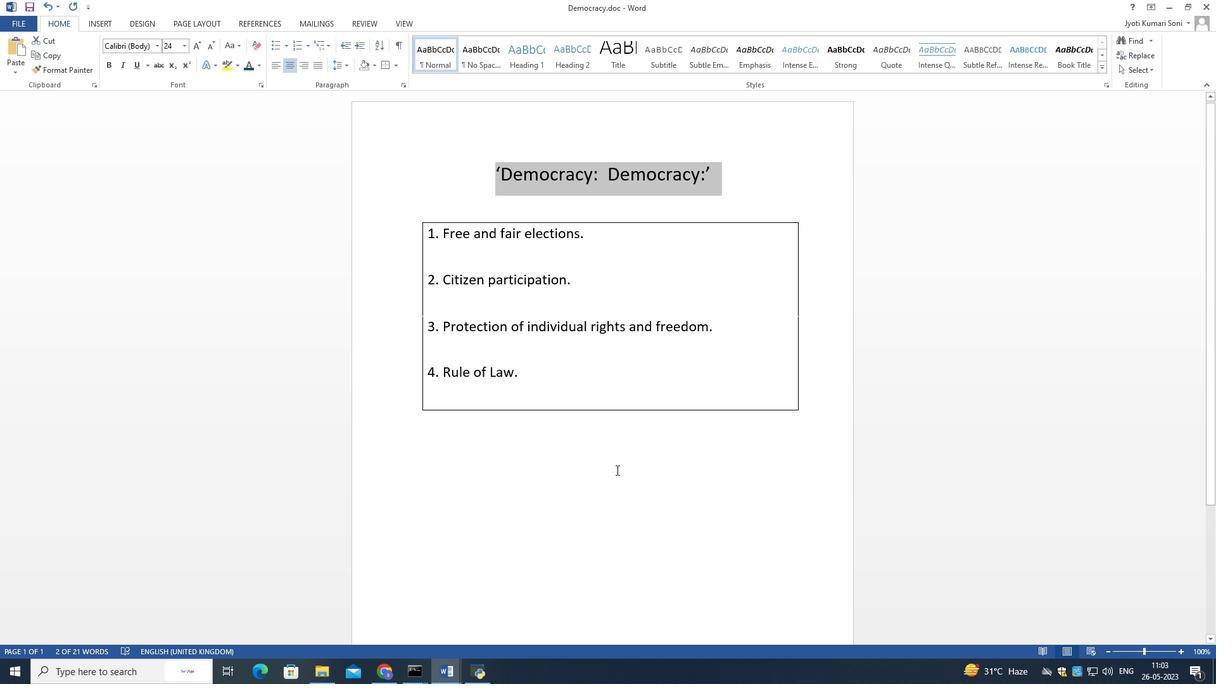 
Action: Mouse moved to (593, 429)
Screenshot: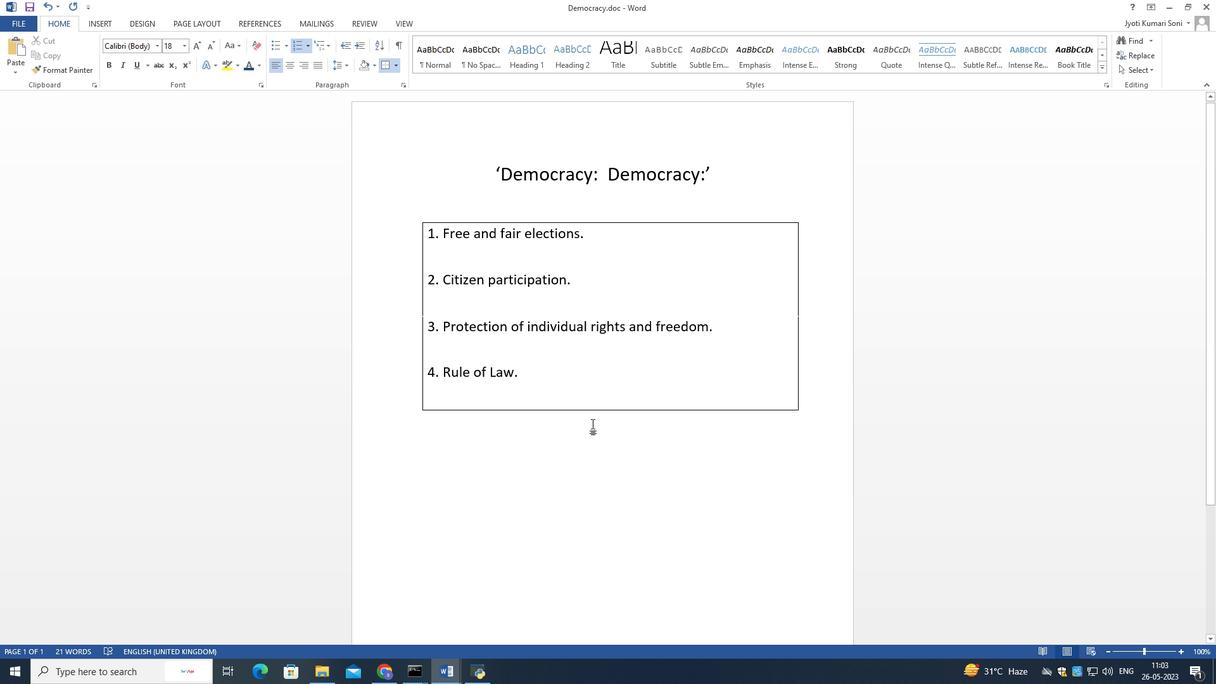 
Action: Mouse pressed left at (593, 429)
Screenshot: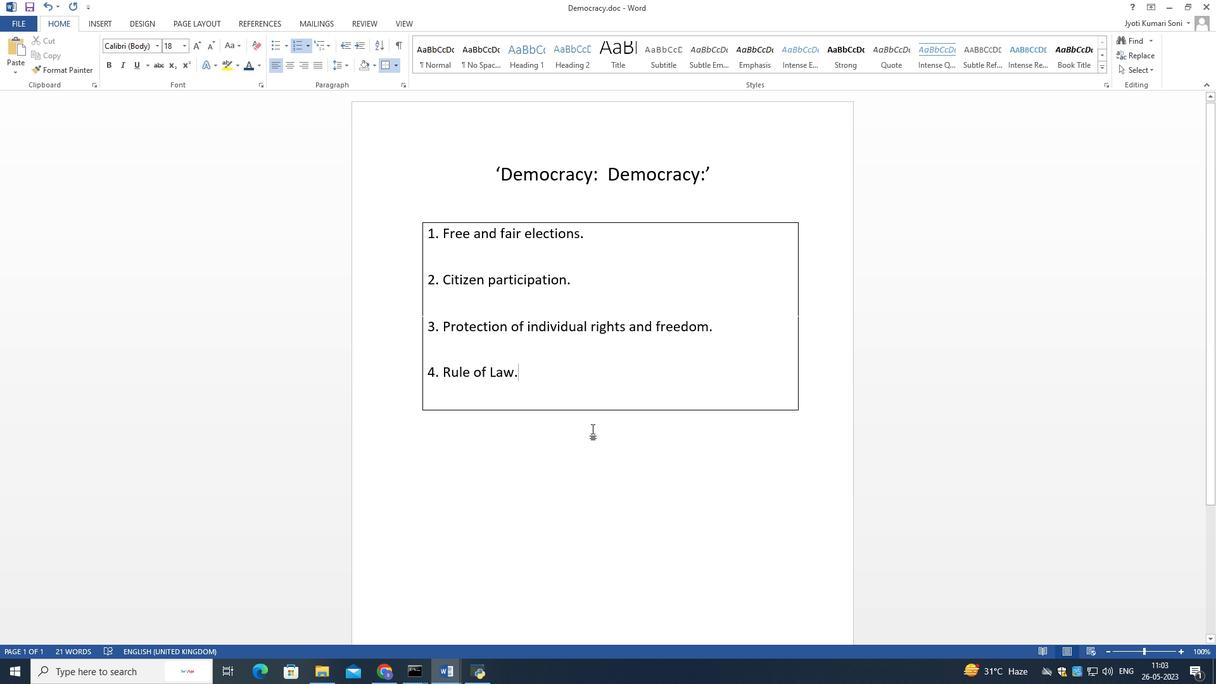 
Action: Mouse moved to (611, 439)
Screenshot: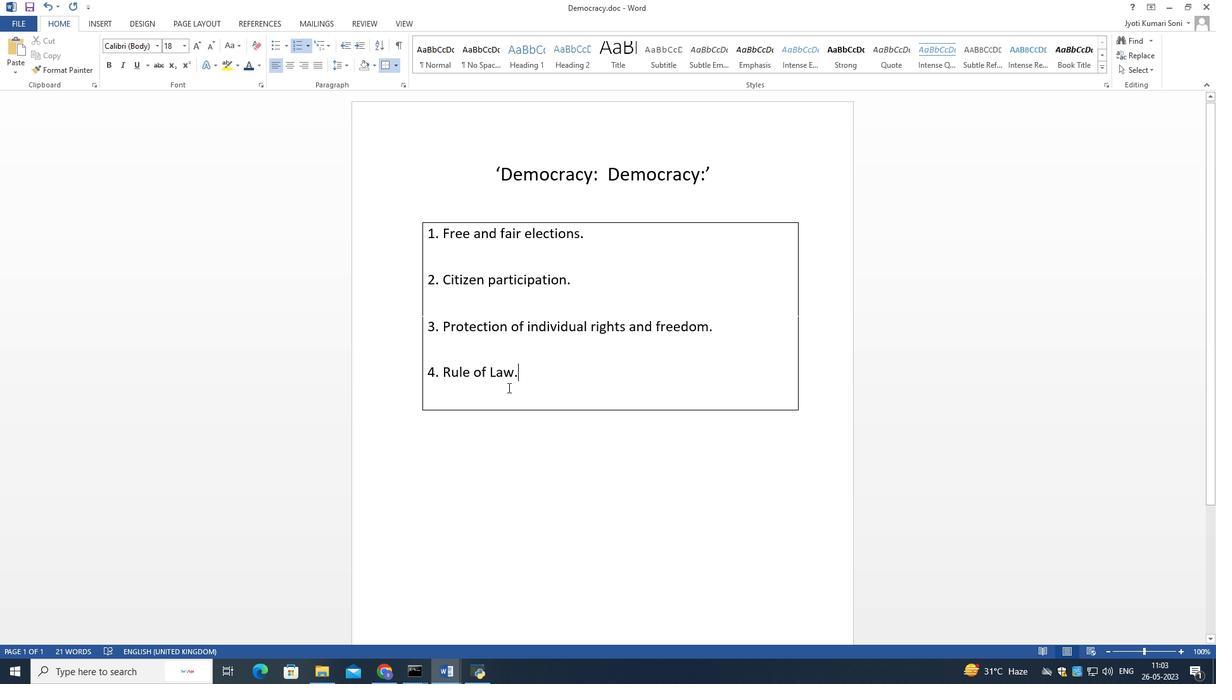 
